 Task: Select a due date automation when advanced on, the moment a card is due add fields with custom field "Resume" set to a number greater than 1 and greater than 10.
Action: Mouse moved to (1402, 105)
Screenshot: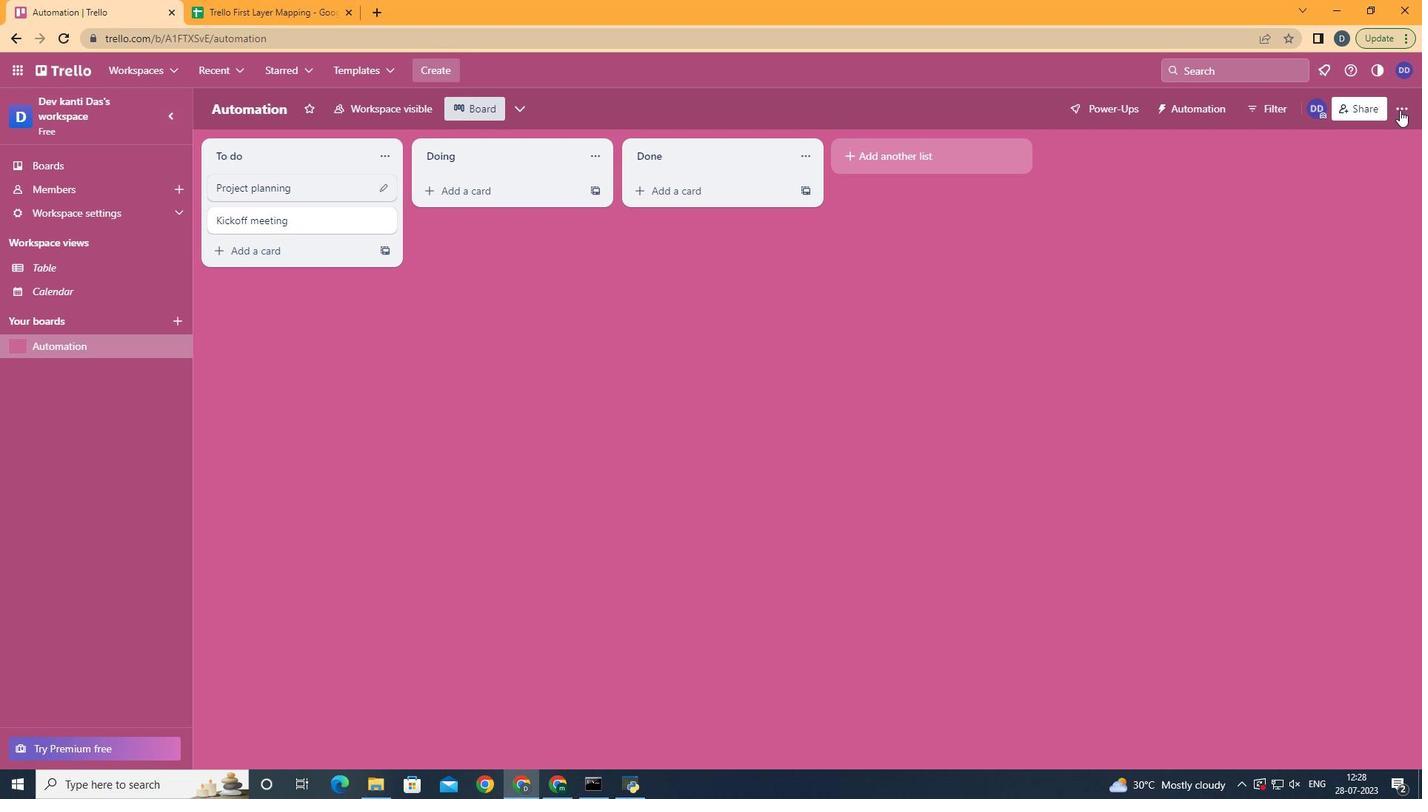 
Action: Mouse pressed left at (1402, 105)
Screenshot: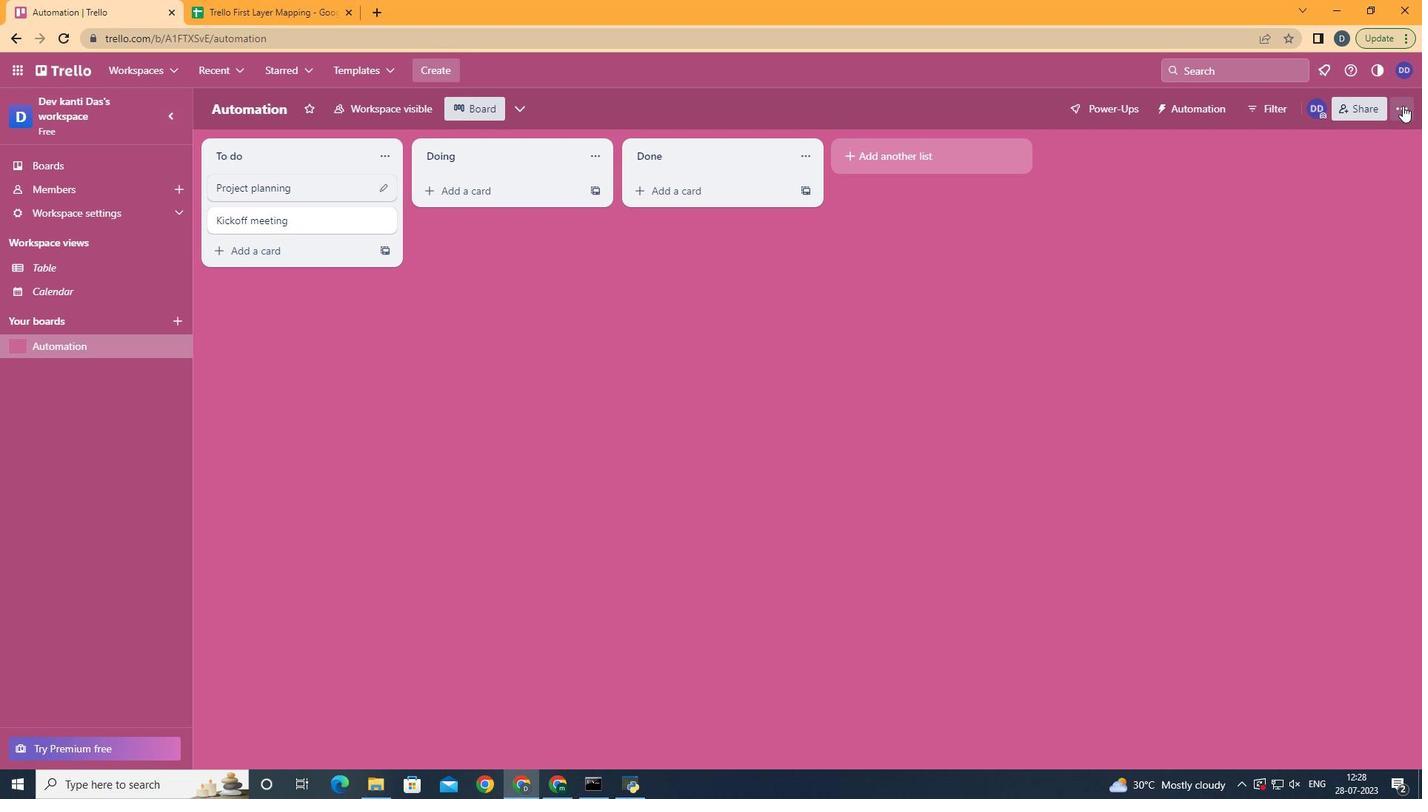 
Action: Mouse moved to (1291, 316)
Screenshot: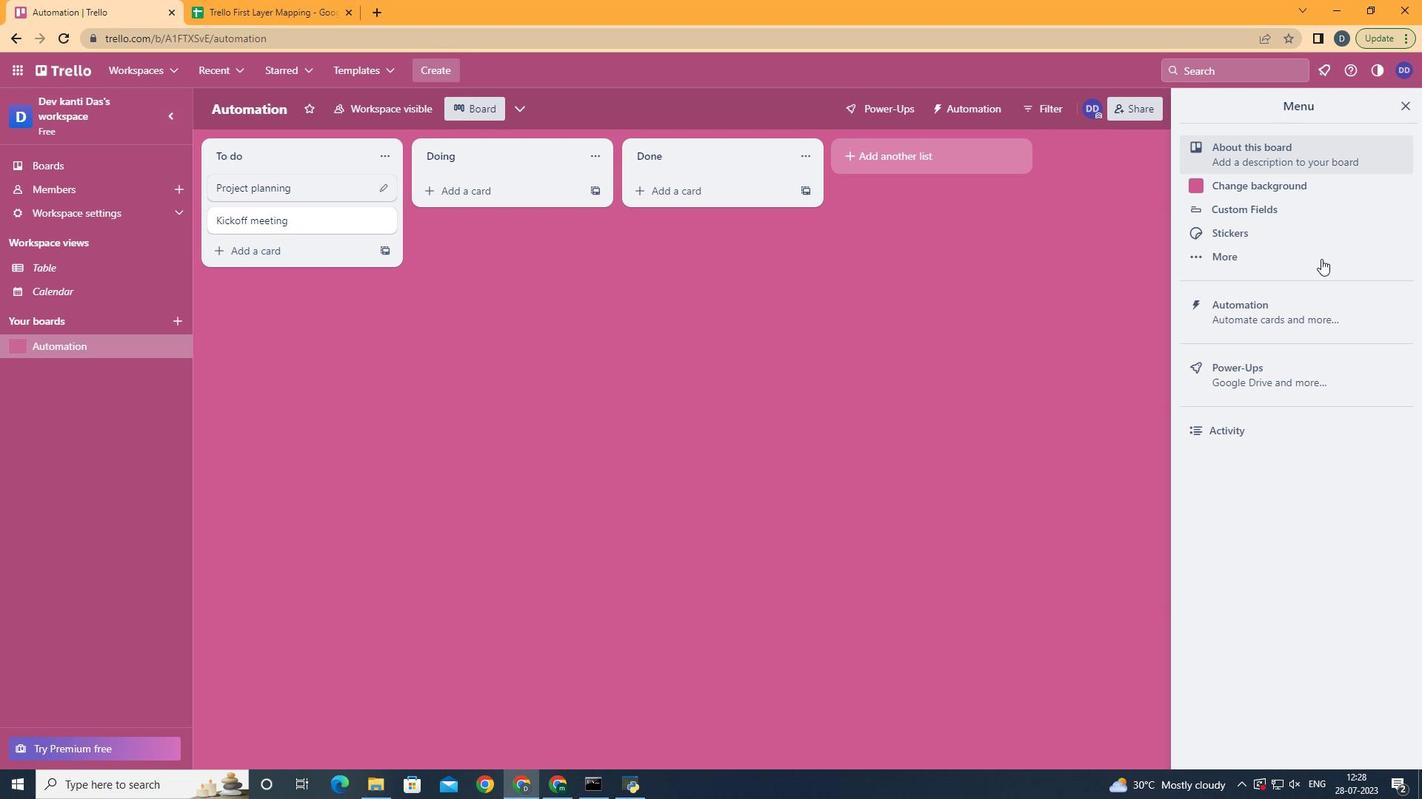 
Action: Mouse pressed left at (1291, 316)
Screenshot: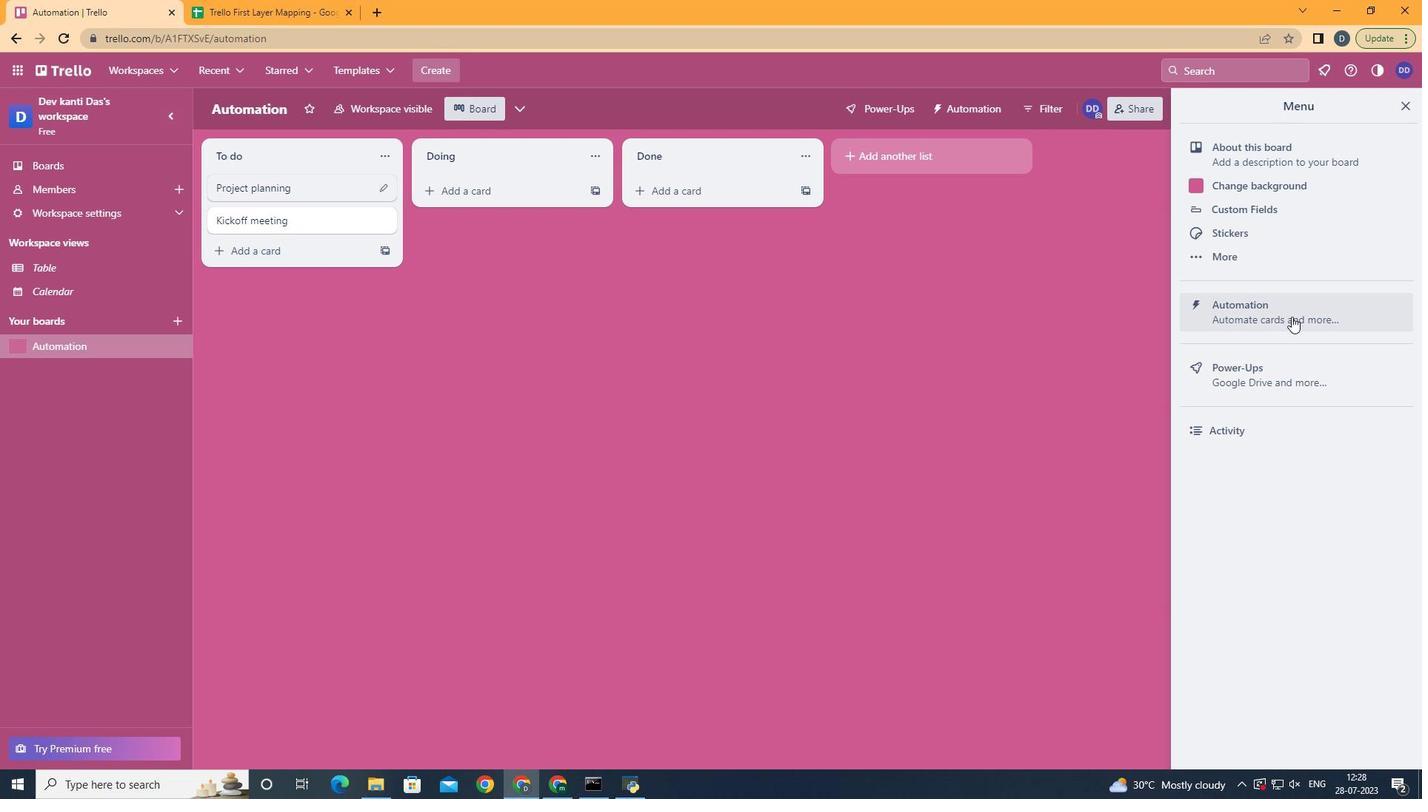 
Action: Mouse moved to (274, 297)
Screenshot: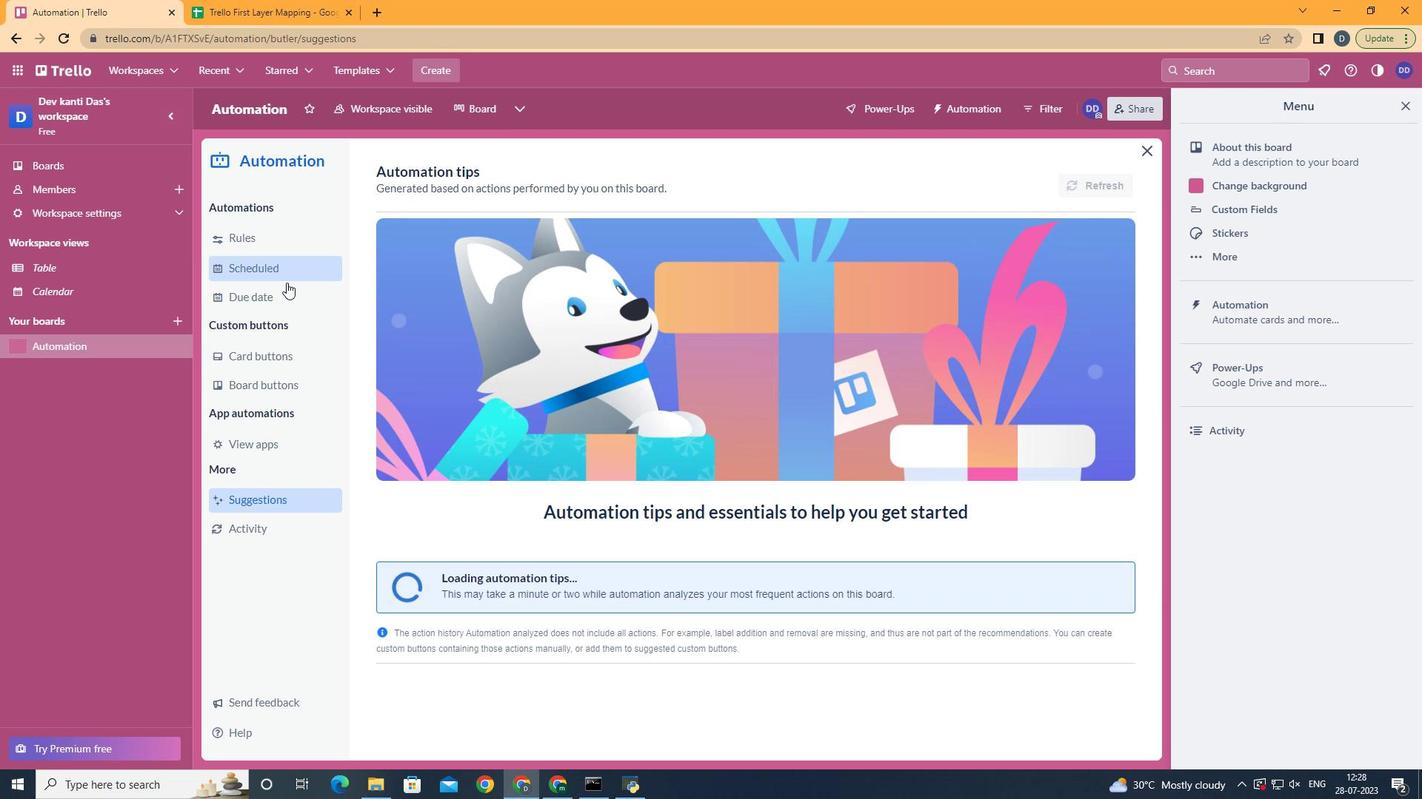 
Action: Mouse pressed left at (274, 297)
Screenshot: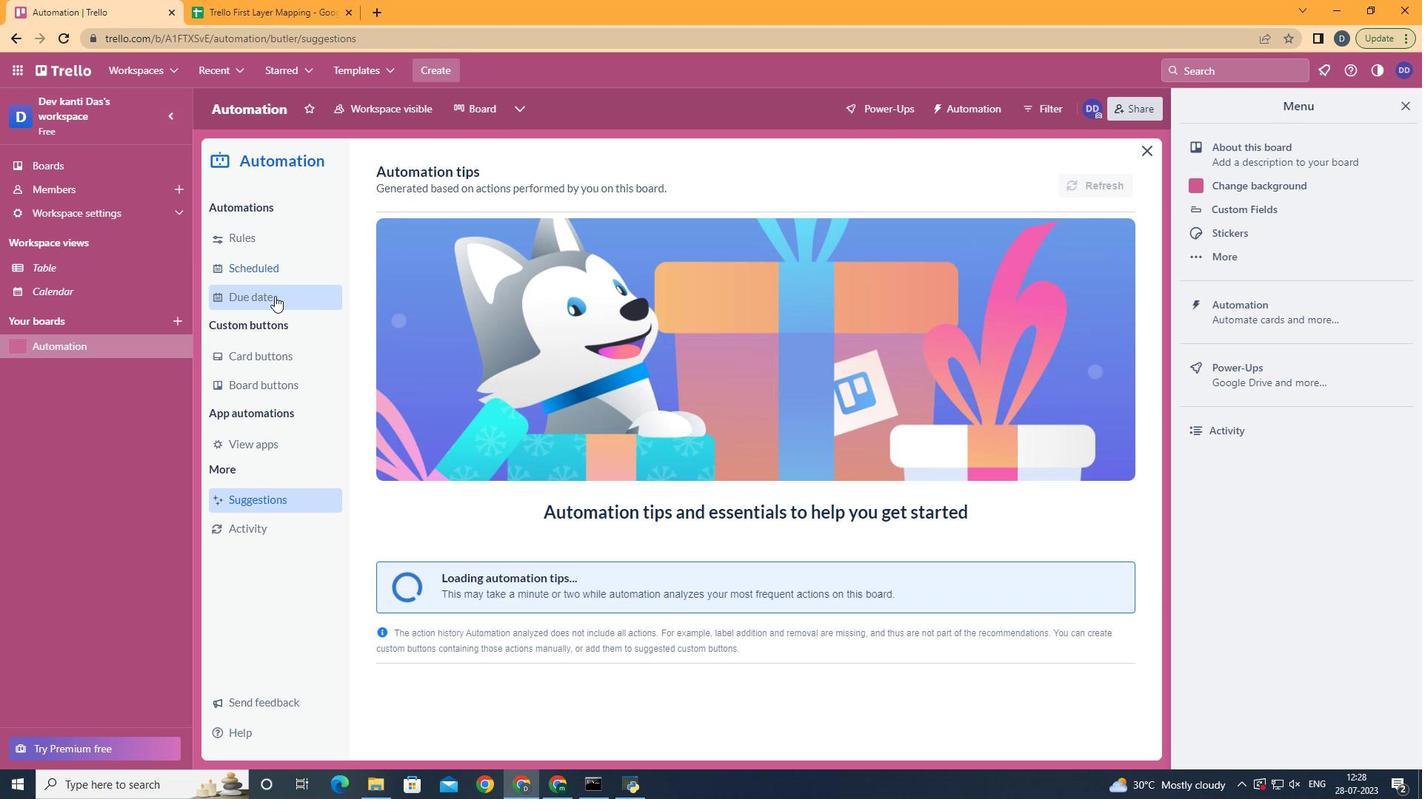 
Action: Mouse moved to (1015, 168)
Screenshot: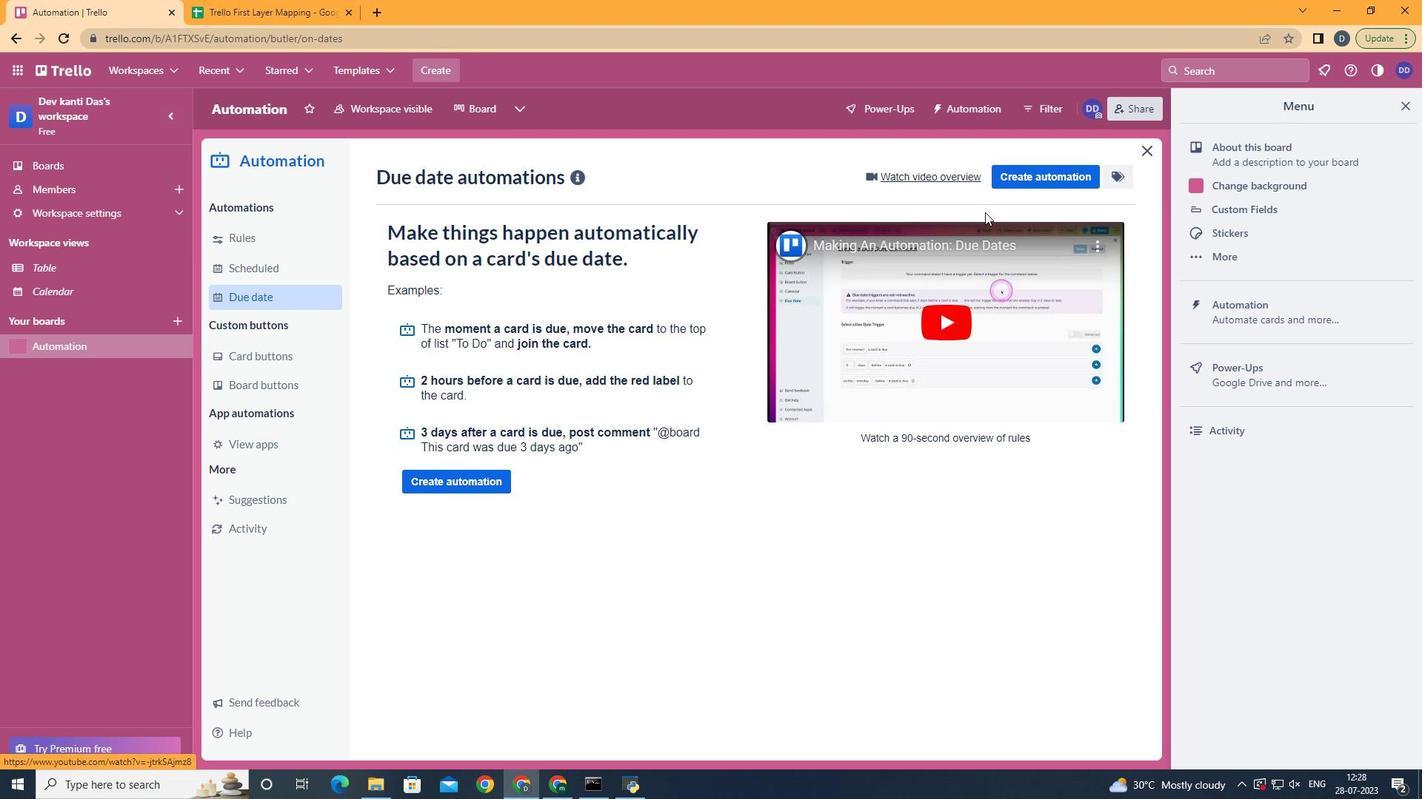 
Action: Mouse pressed left at (1015, 168)
Screenshot: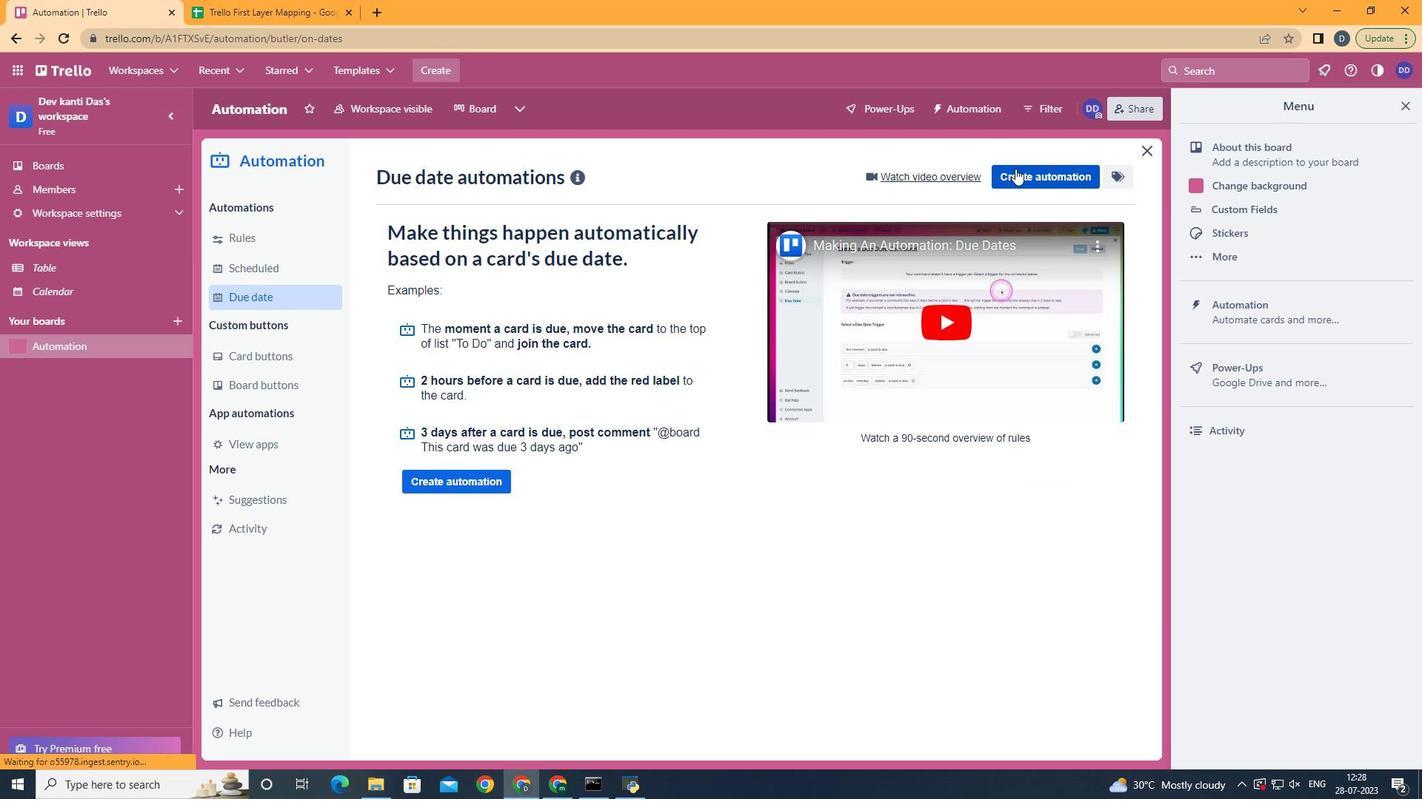 
Action: Mouse moved to (831, 311)
Screenshot: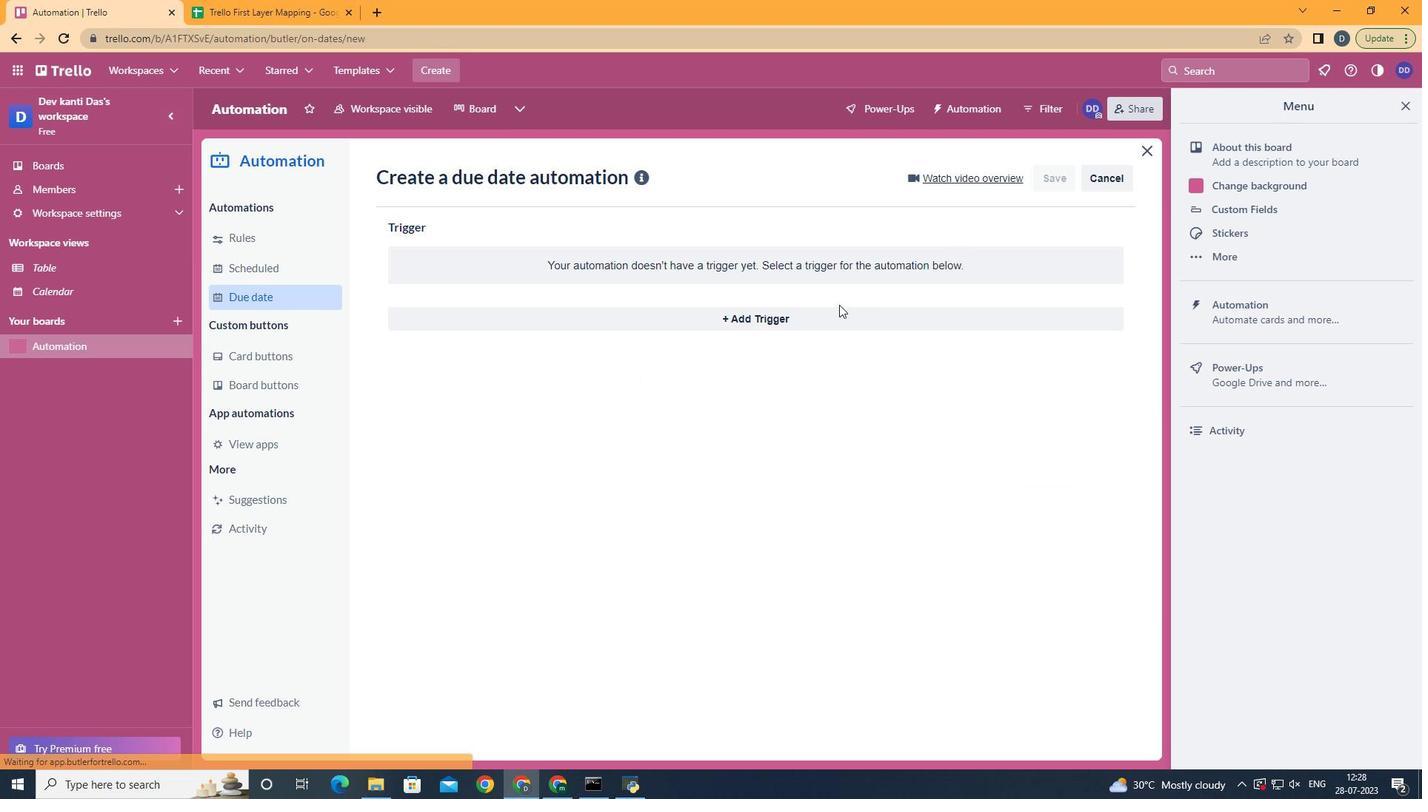 
Action: Mouse pressed left at (831, 311)
Screenshot: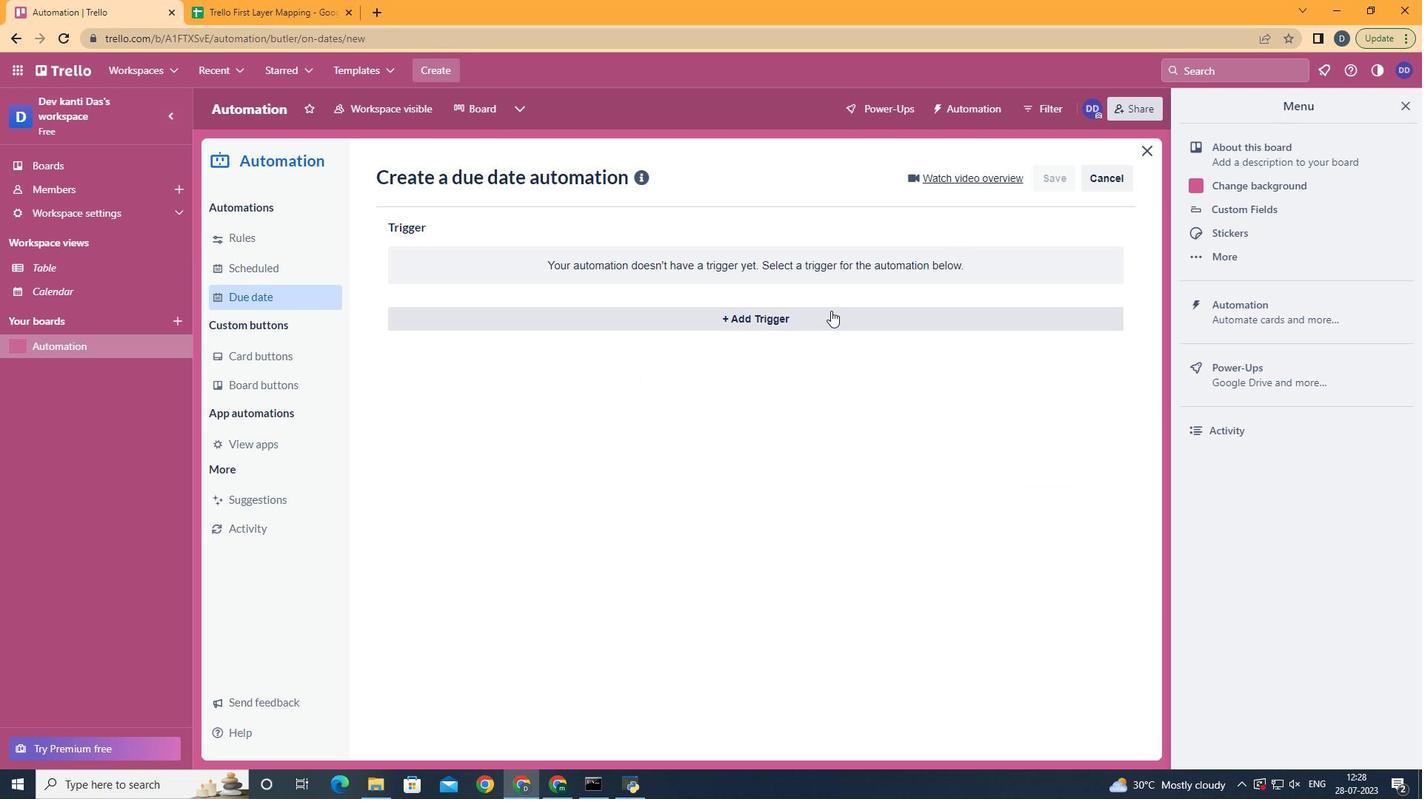 
Action: Mouse moved to (448, 528)
Screenshot: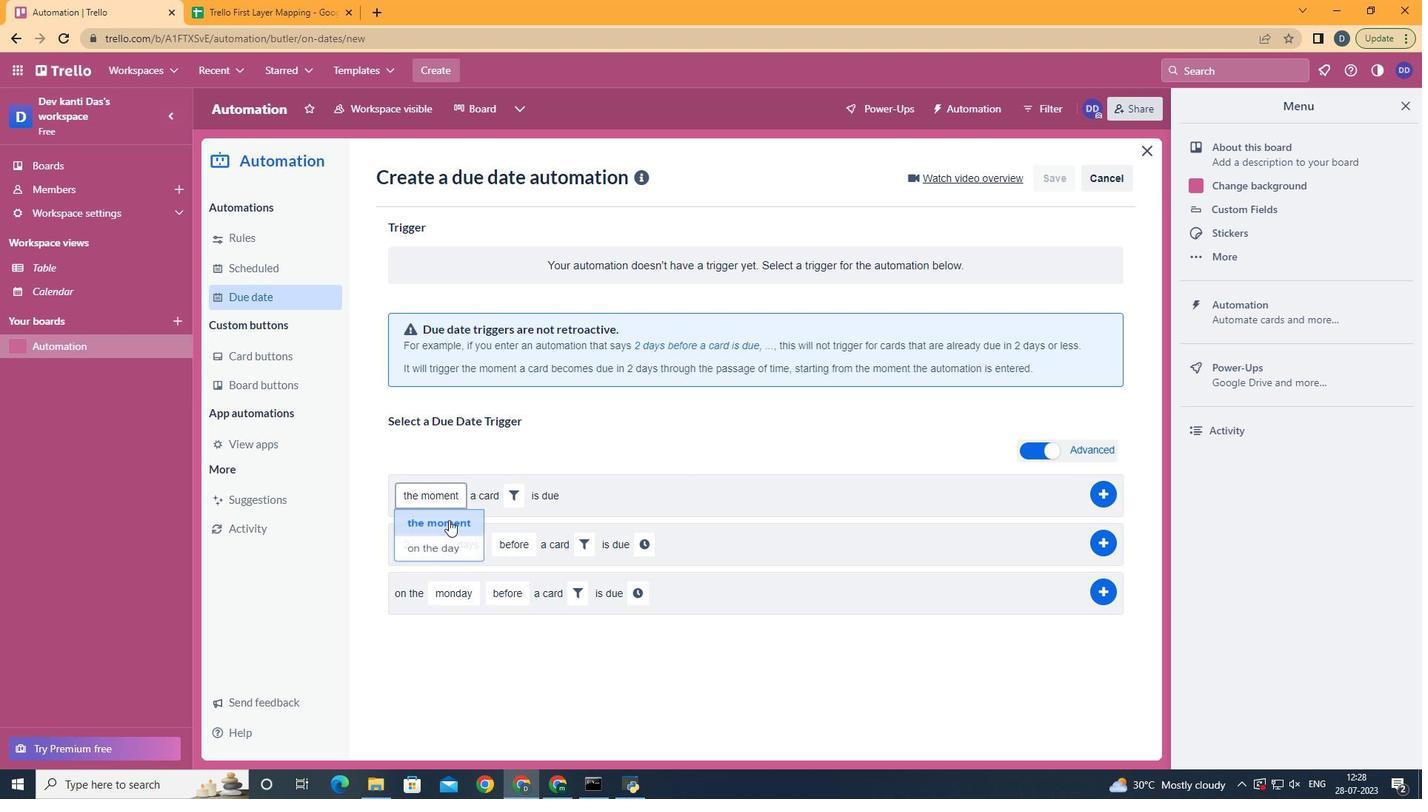 
Action: Mouse pressed left at (448, 528)
Screenshot: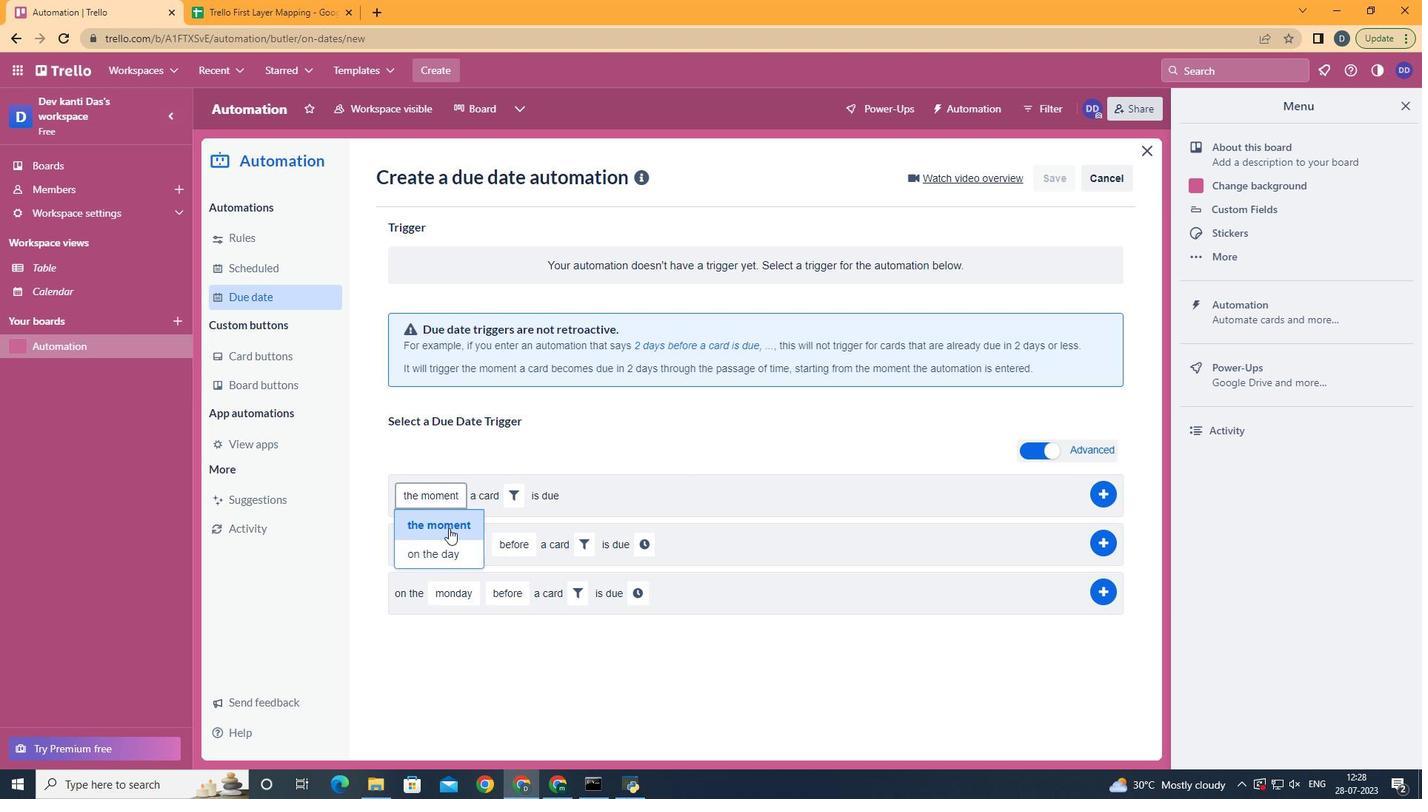
Action: Mouse moved to (505, 497)
Screenshot: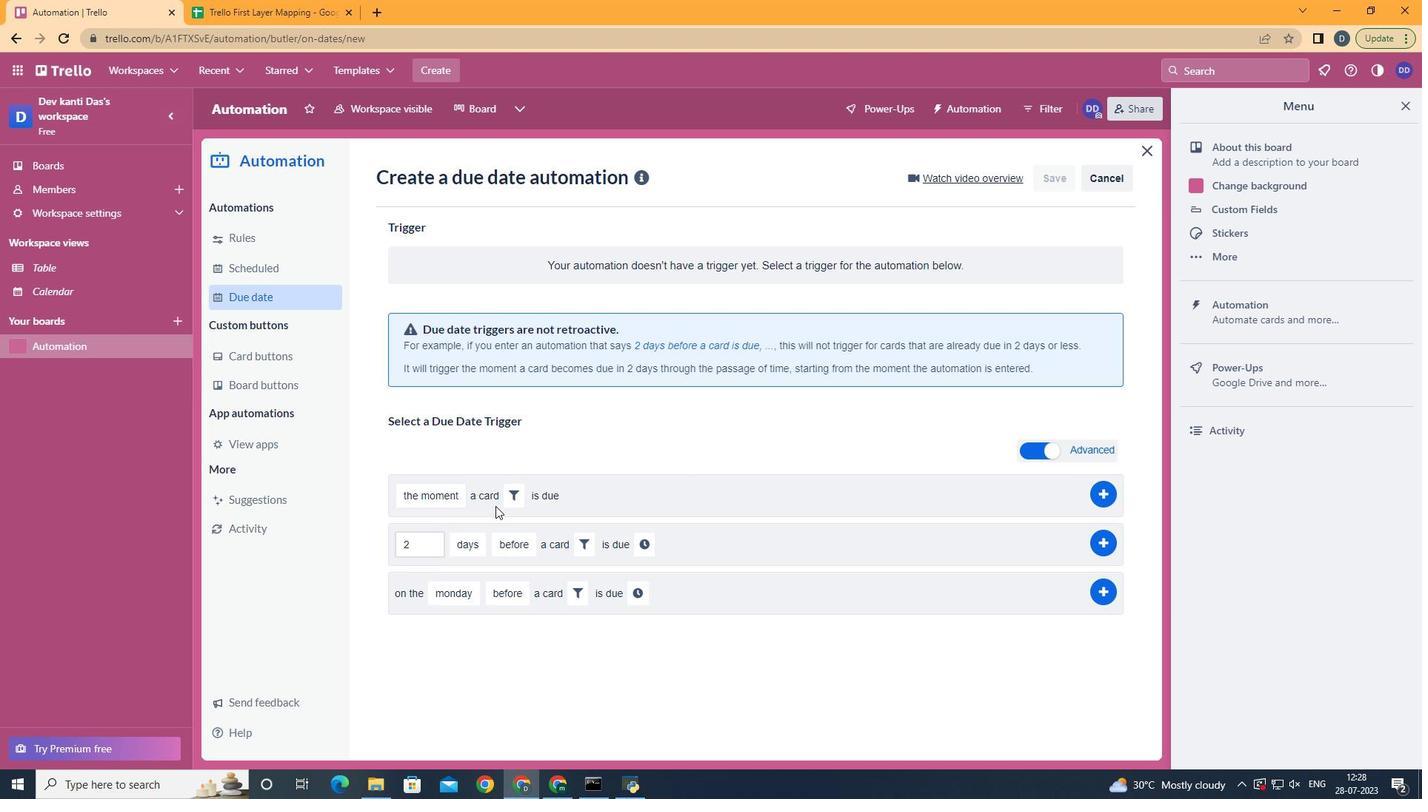 
Action: Mouse pressed left at (505, 497)
Screenshot: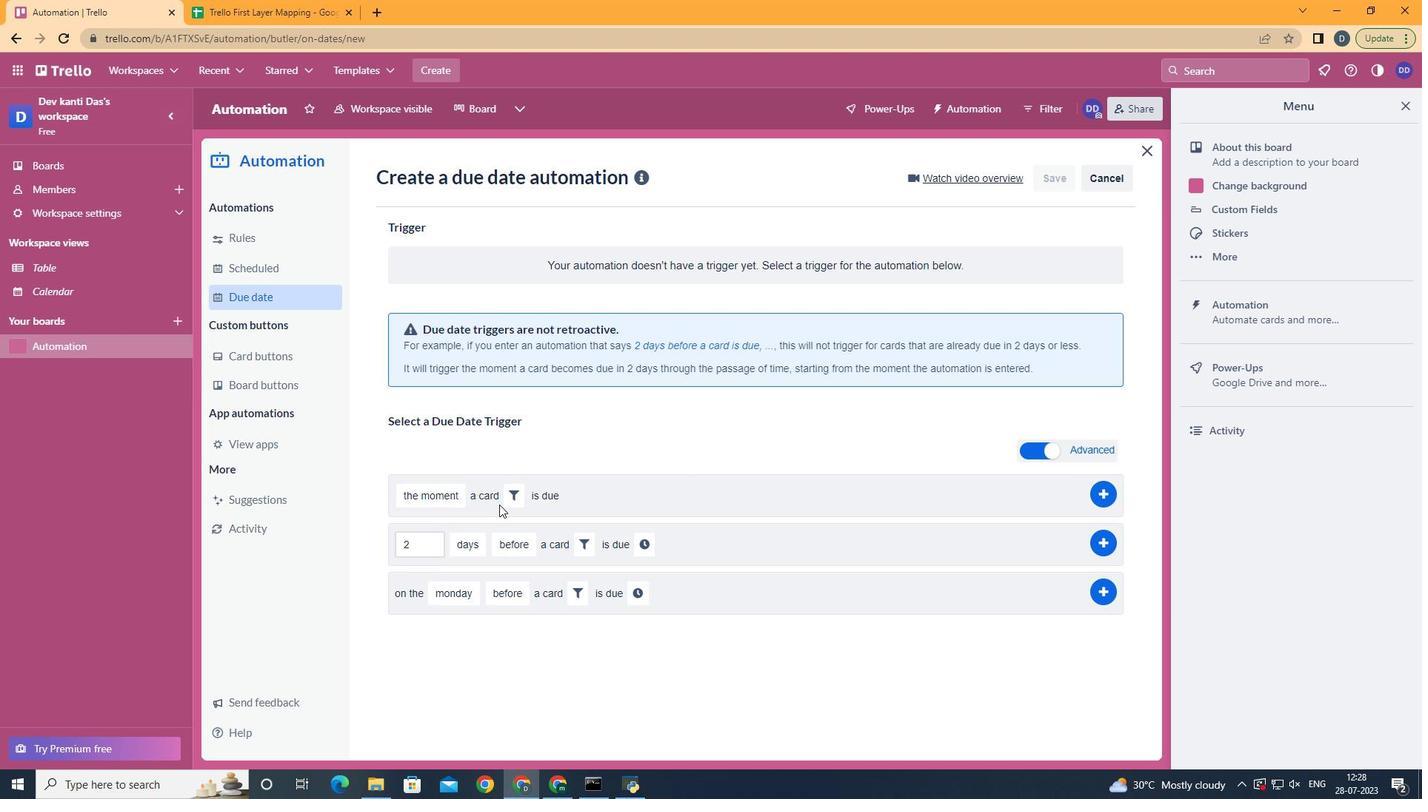 
Action: Mouse moved to (762, 541)
Screenshot: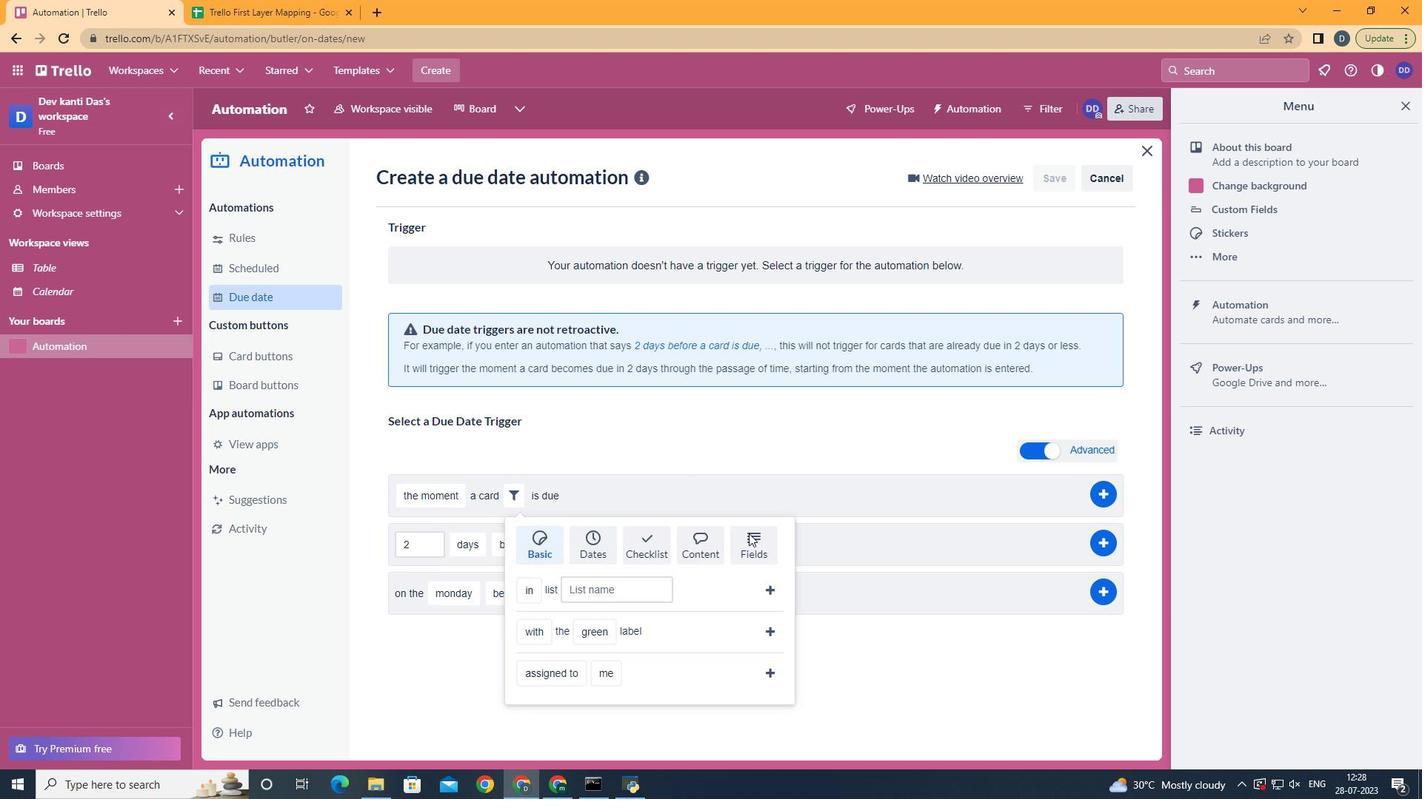 
Action: Mouse pressed left at (762, 541)
Screenshot: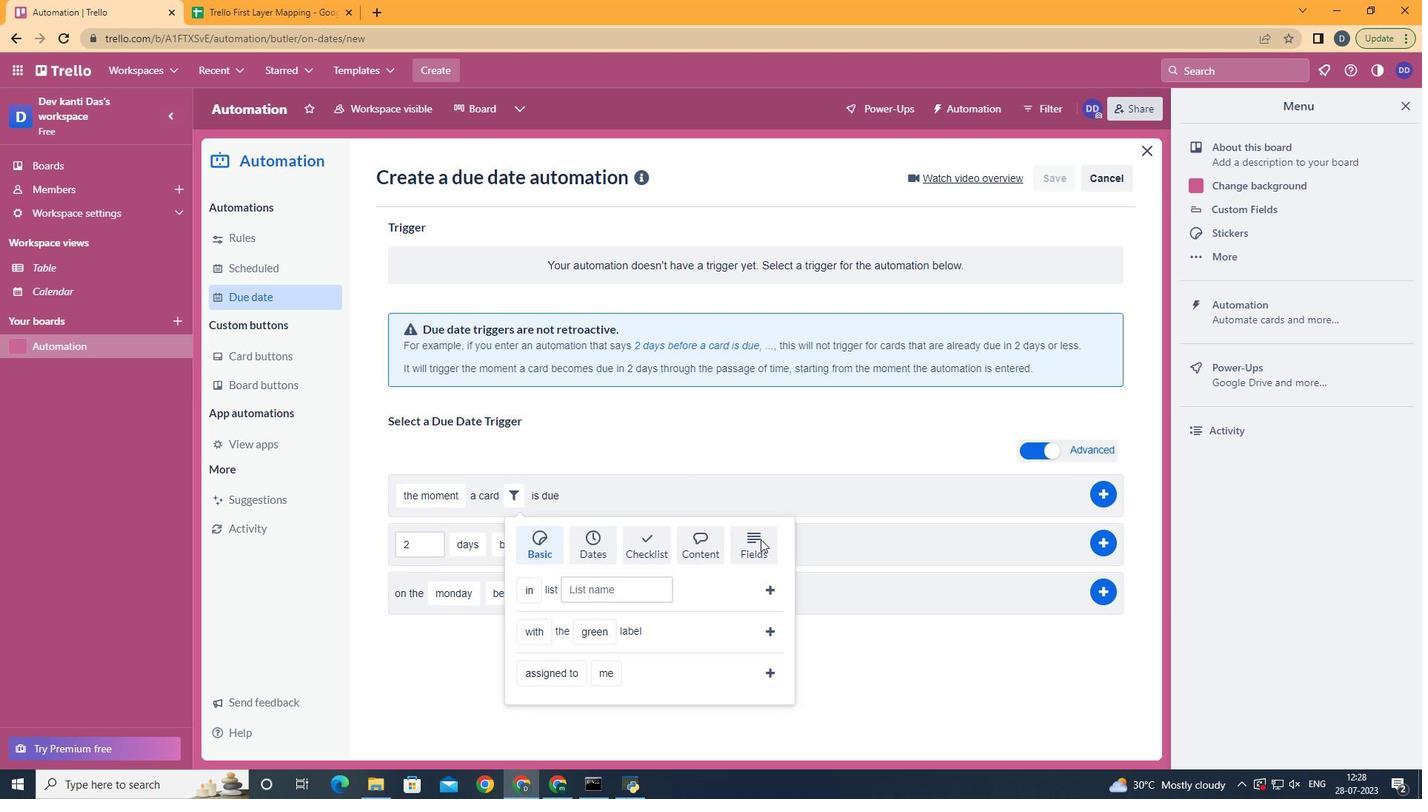 
Action: Mouse moved to (868, 601)
Screenshot: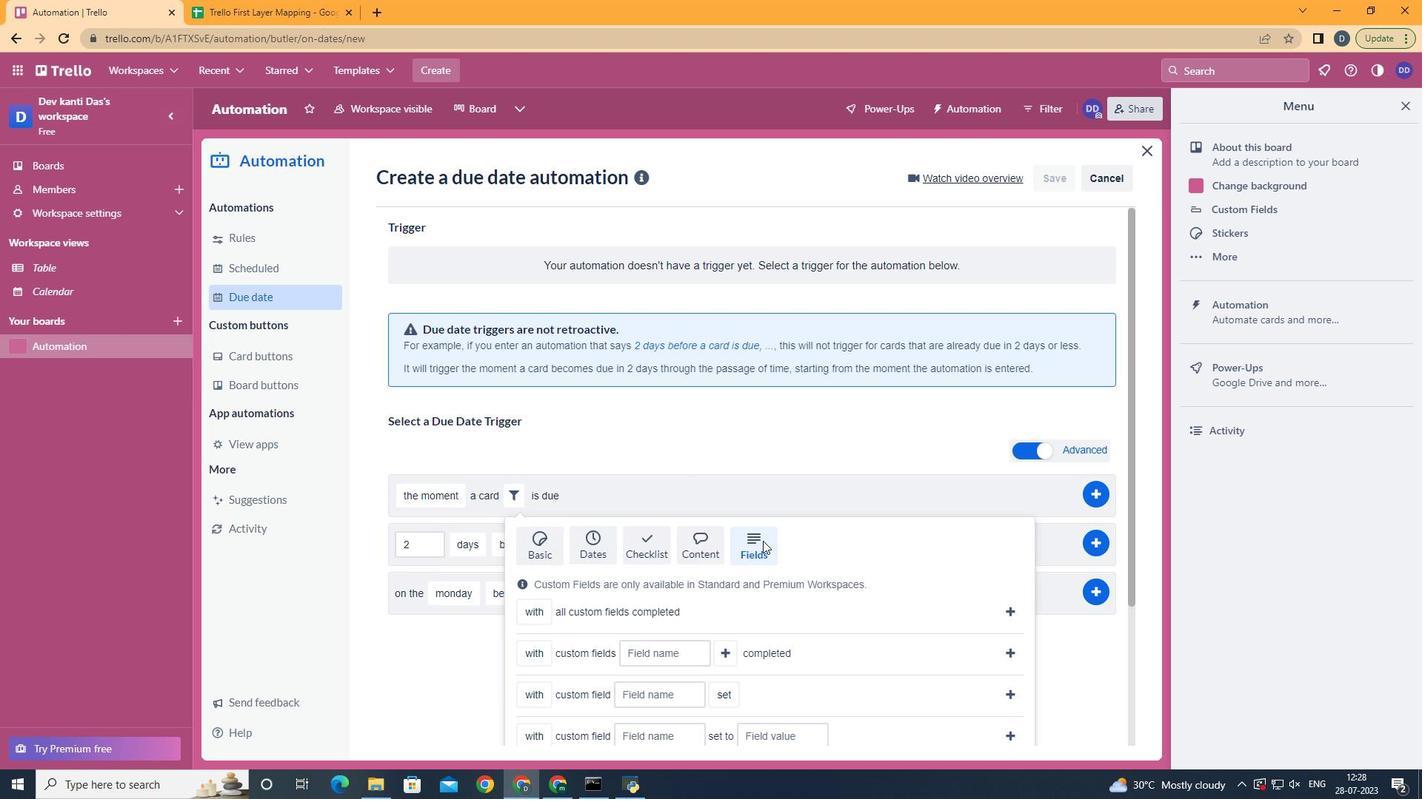 
Action: Mouse scrolled (868, 600) with delta (0, 0)
Screenshot: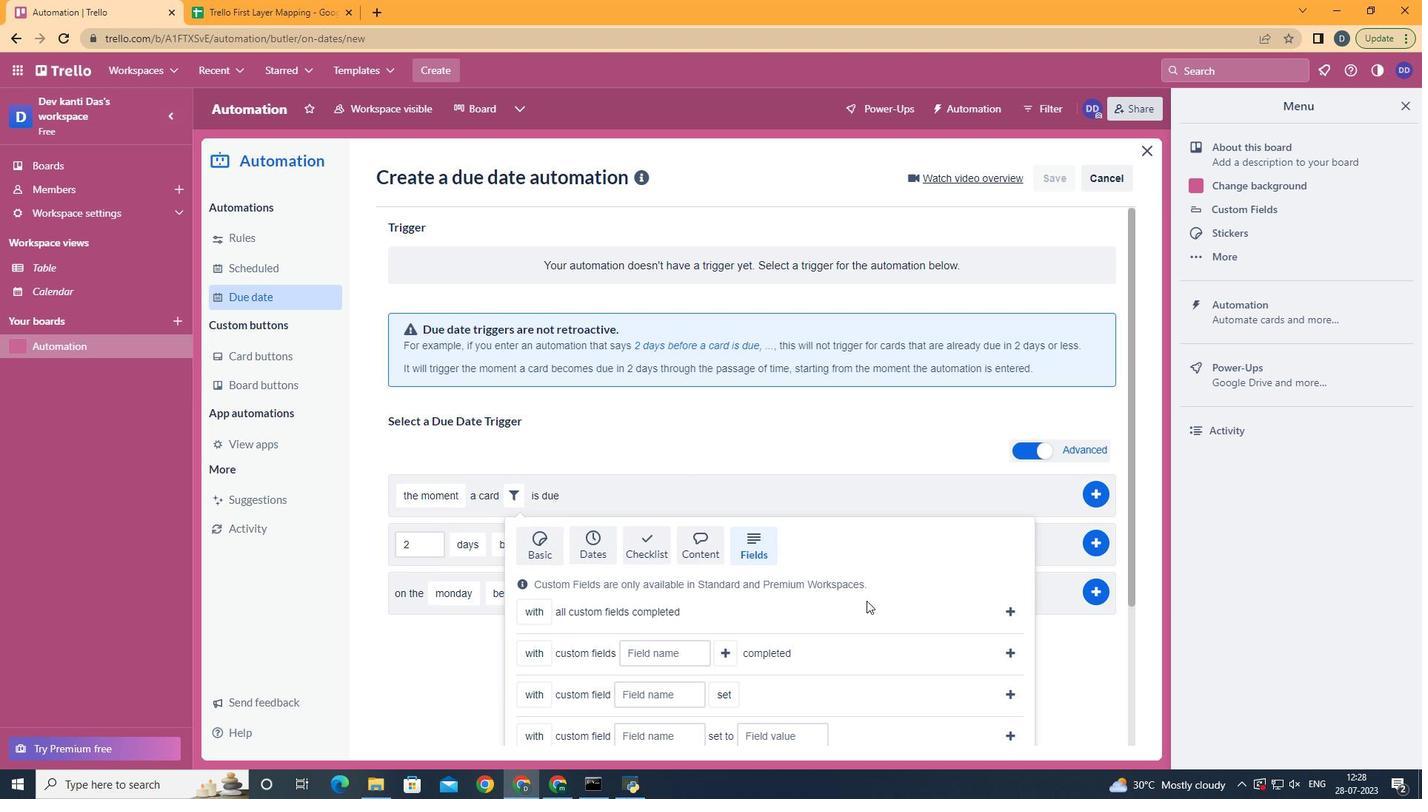 
Action: Mouse moved to (868, 602)
Screenshot: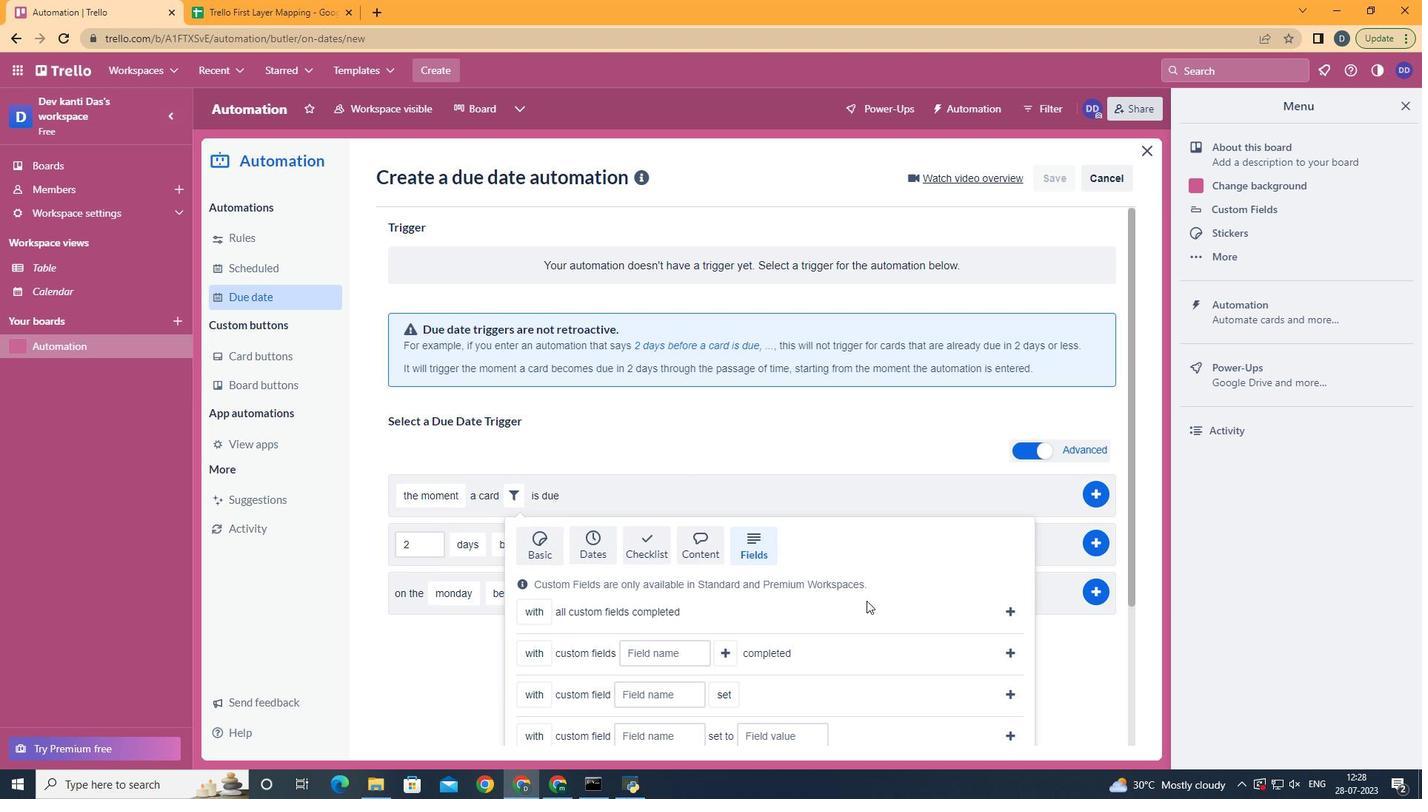 
Action: Mouse scrolled (868, 601) with delta (0, 0)
Screenshot: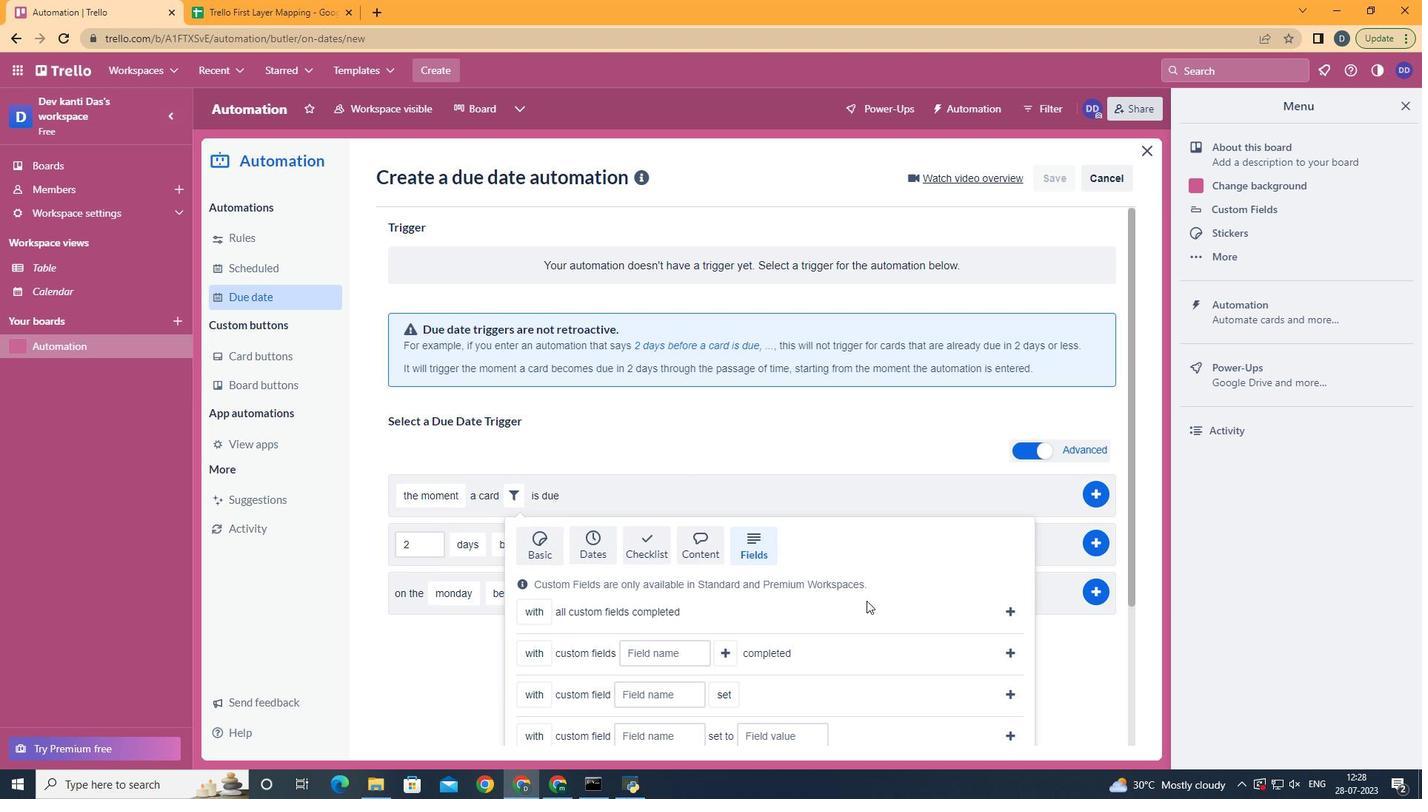 
Action: Mouse scrolled (868, 601) with delta (0, 0)
Screenshot: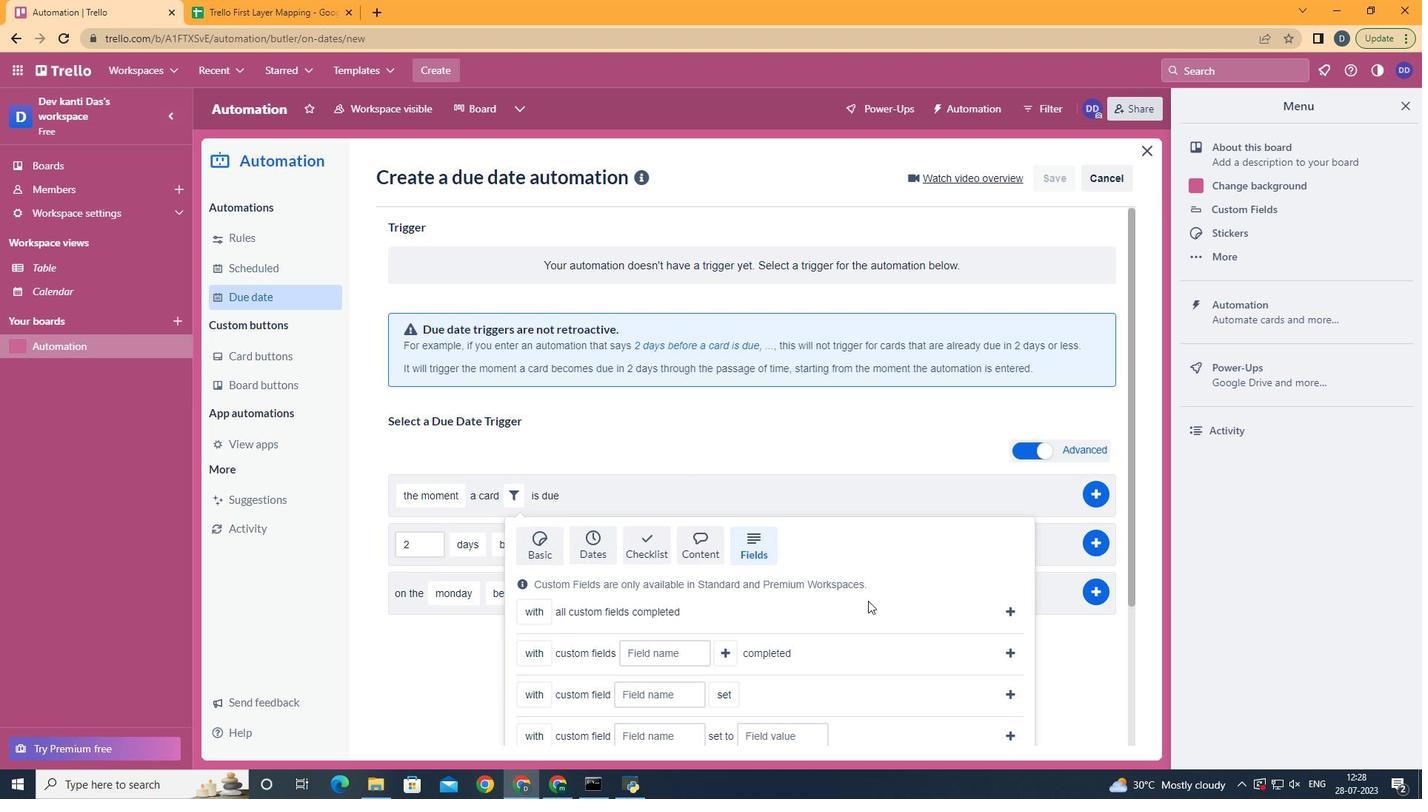
Action: Mouse moved to (869, 602)
Screenshot: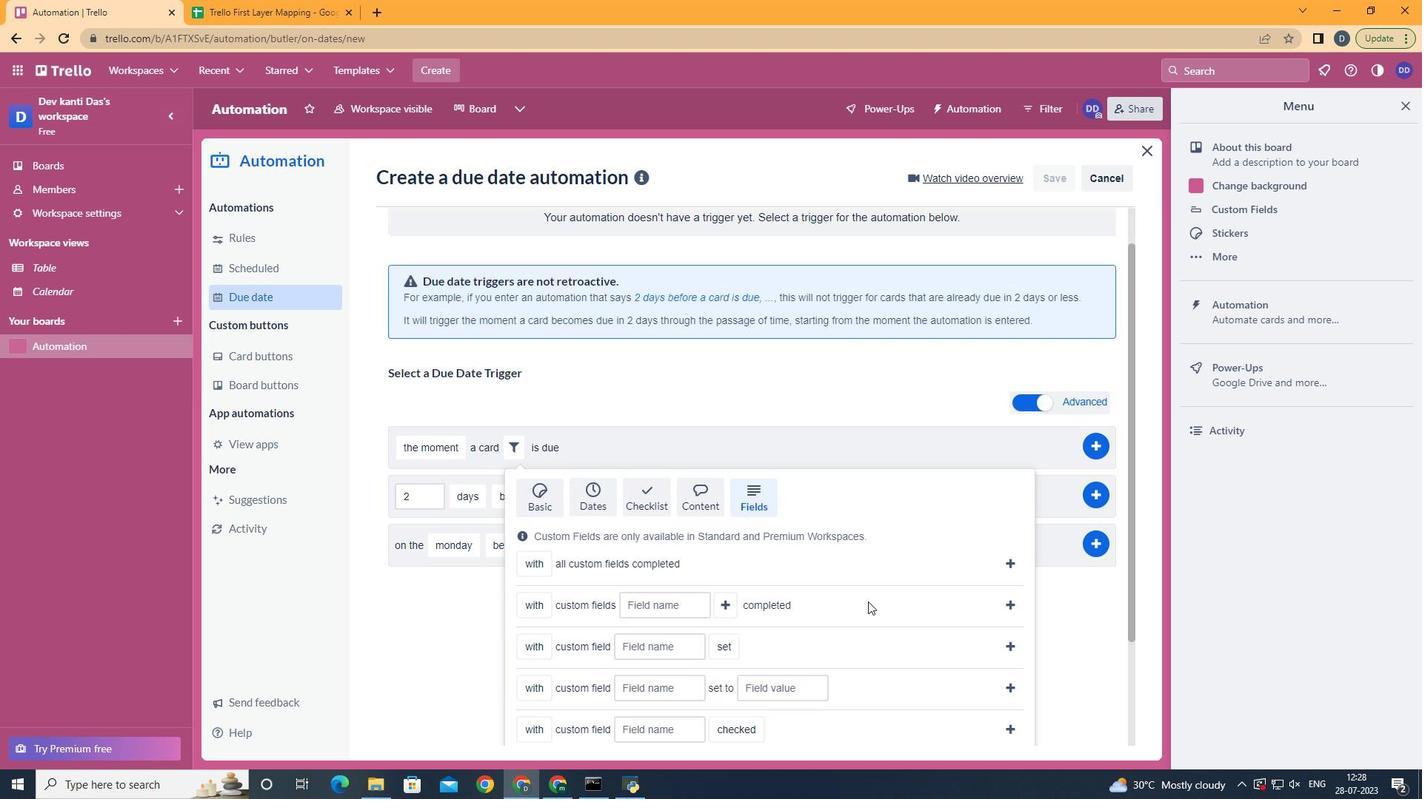 
Action: Mouse scrolled (868, 601) with delta (0, 0)
Screenshot: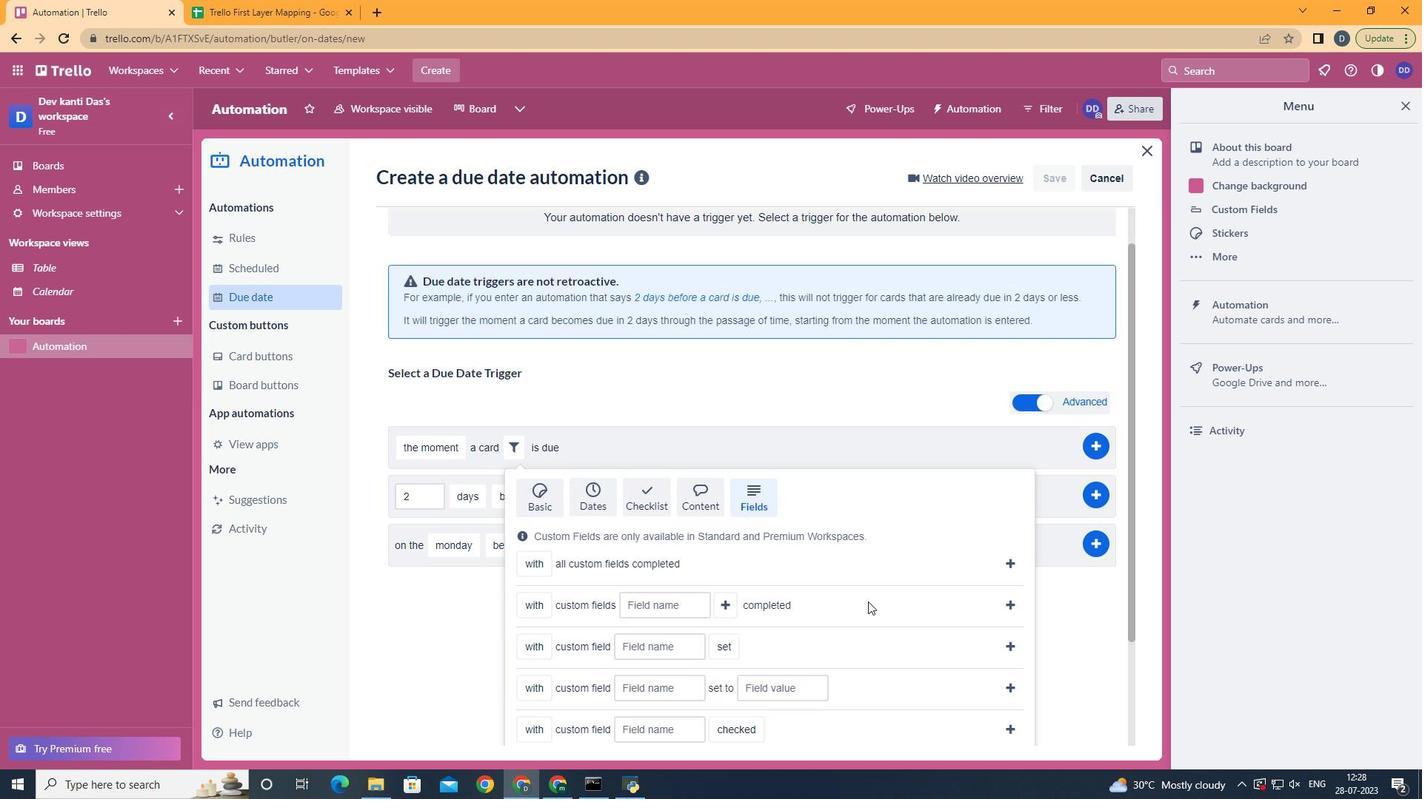 
Action: Mouse moved to (545, 657)
Screenshot: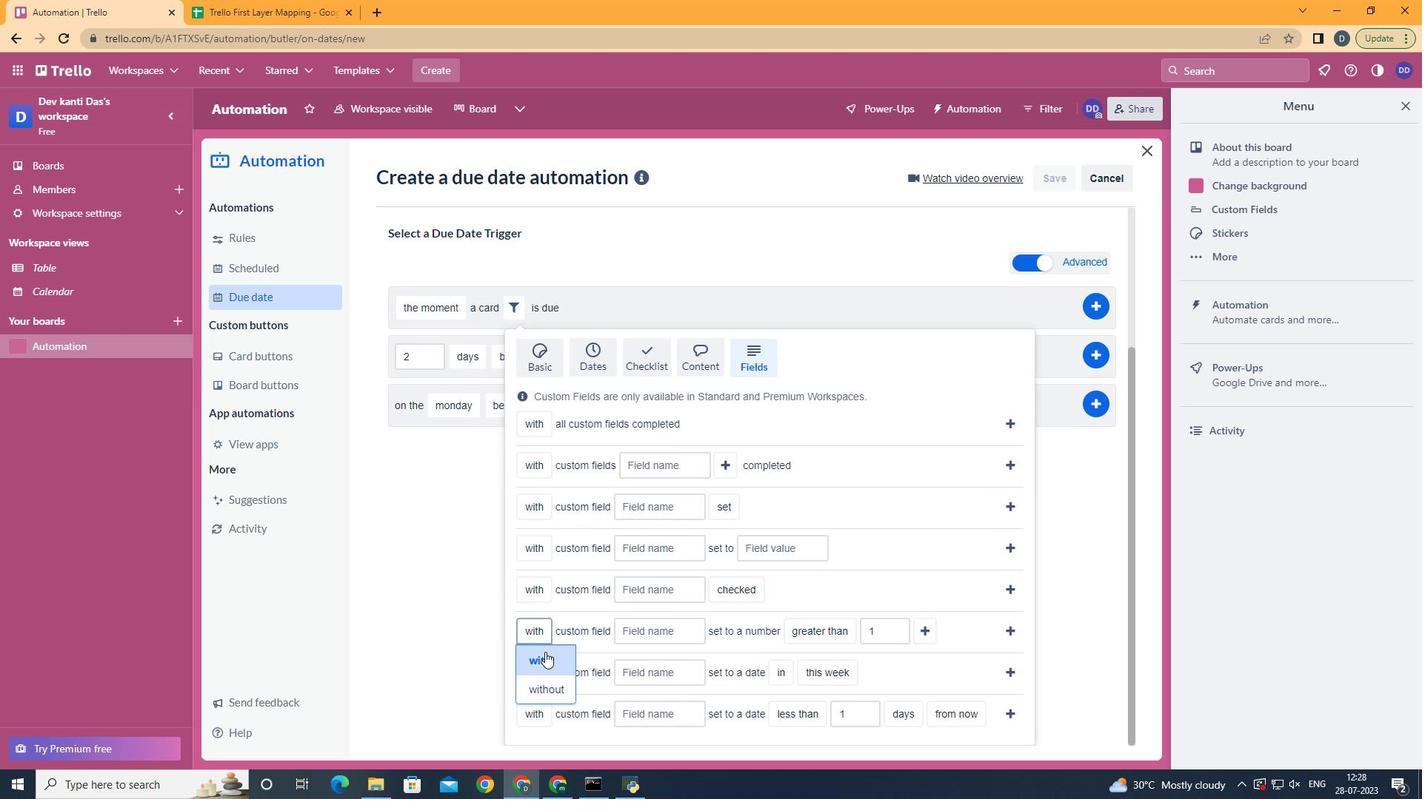 
Action: Mouse pressed left at (545, 657)
Screenshot: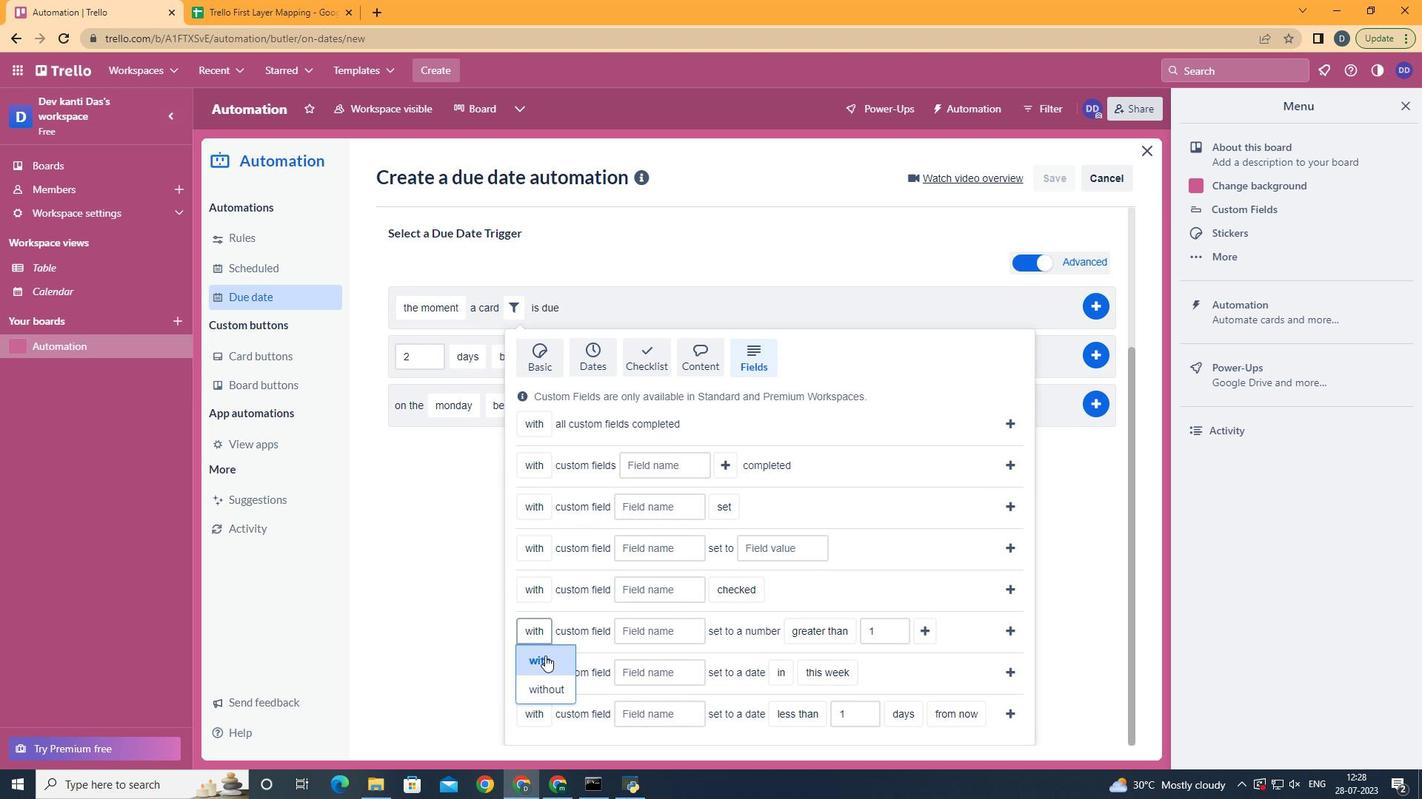 
Action: Mouse moved to (658, 634)
Screenshot: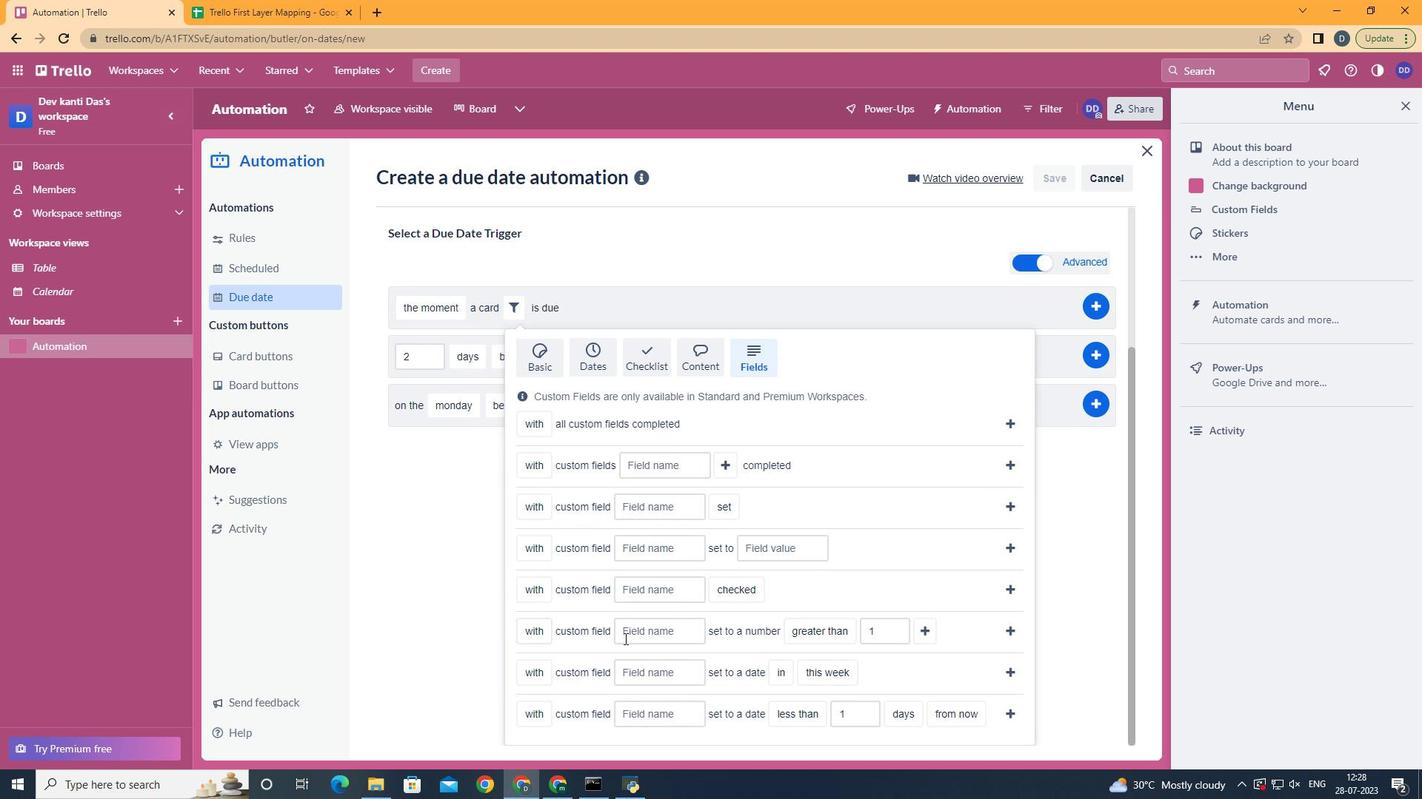 
Action: Mouse pressed left at (658, 634)
Screenshot: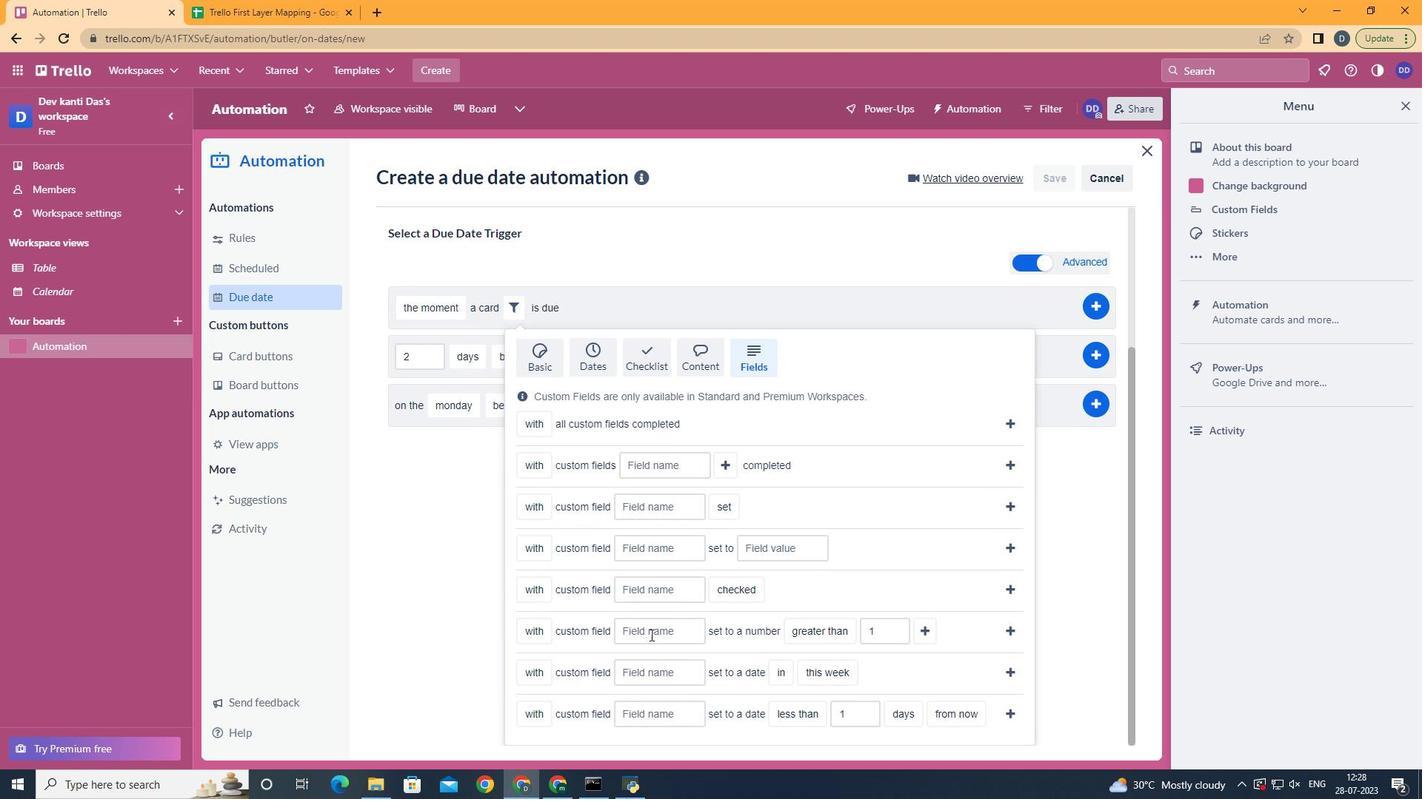 
Action: Key pressed <Key.shift>Resume
Screenshot: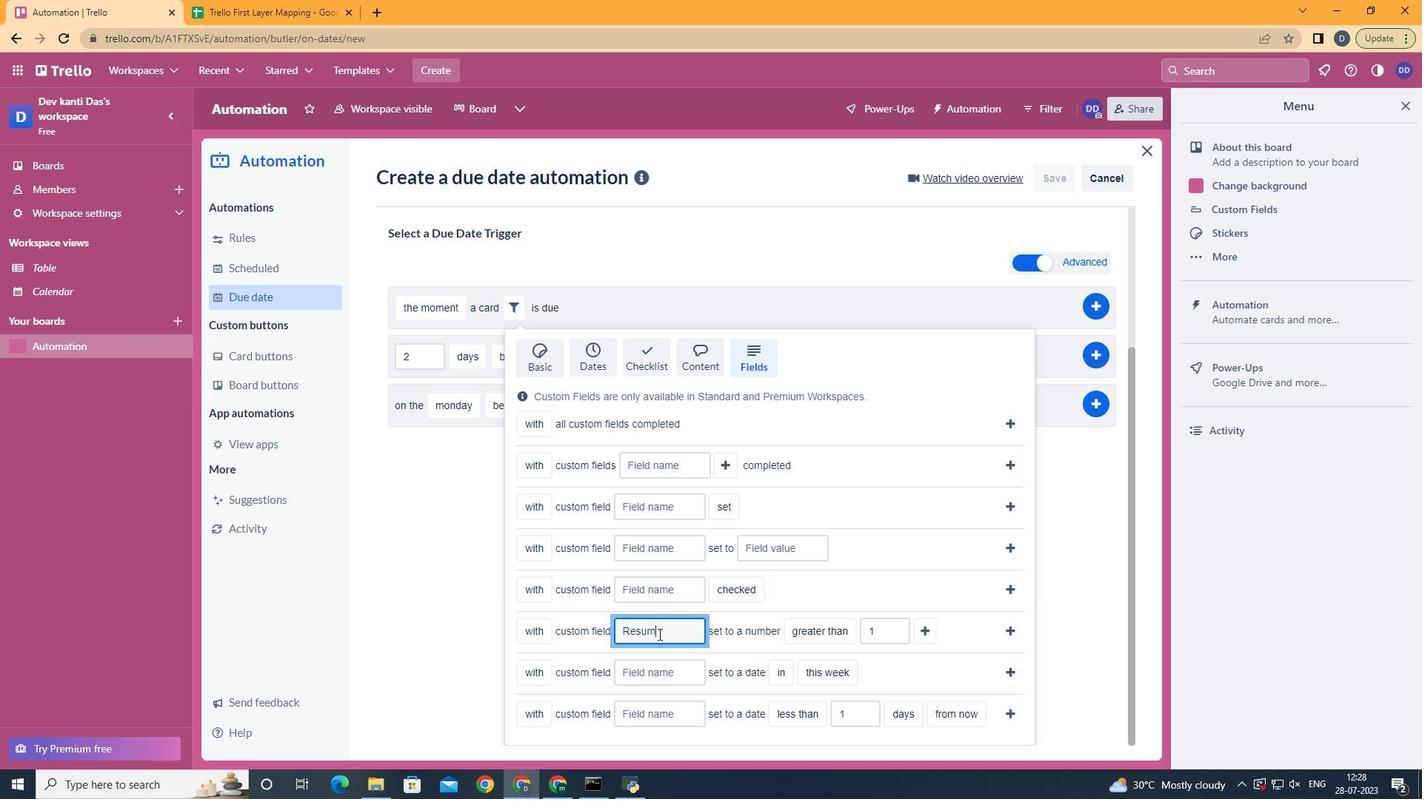 
Action: Mouse moved to (845, 518)
Screenshot: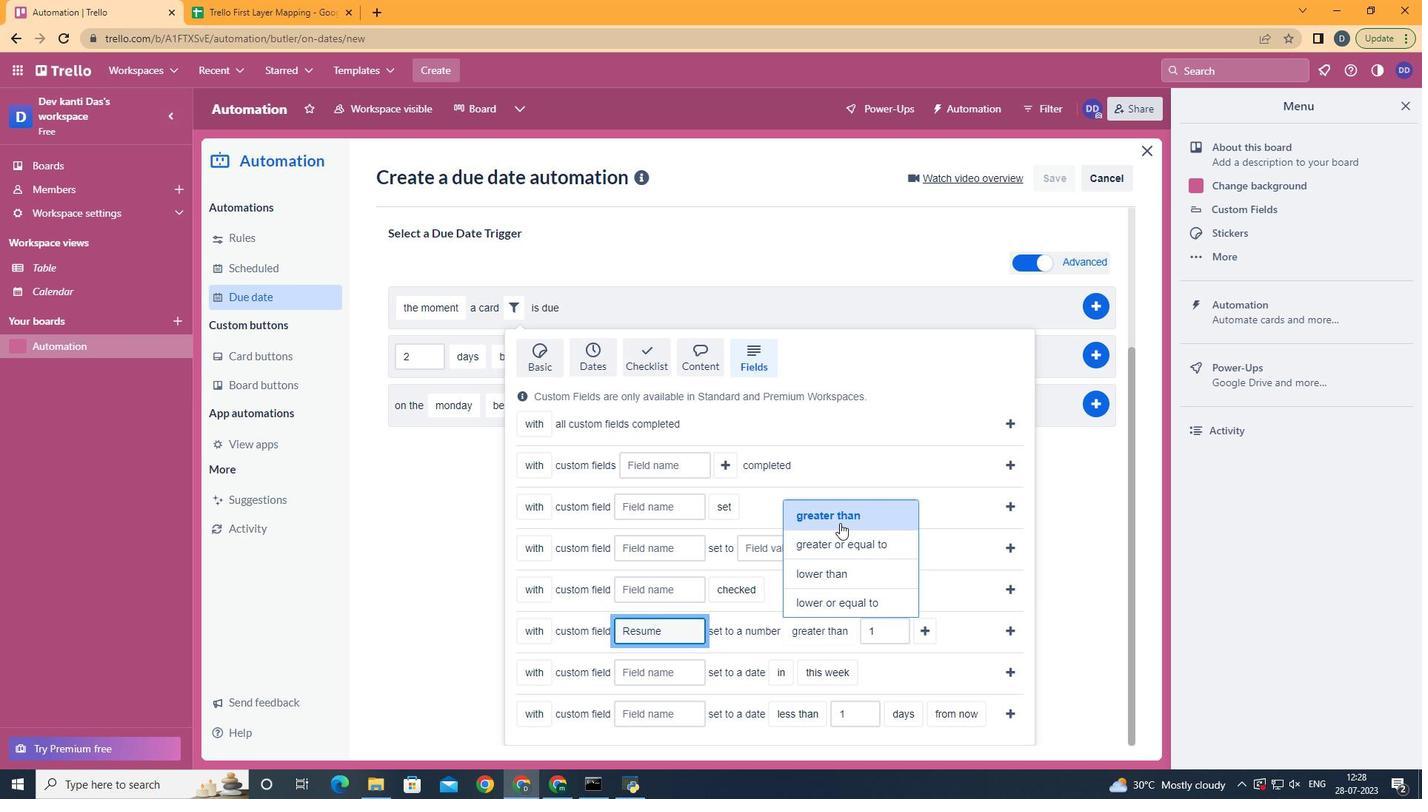 
Action: Mouse pressed left at (845, 518)
Screenshot: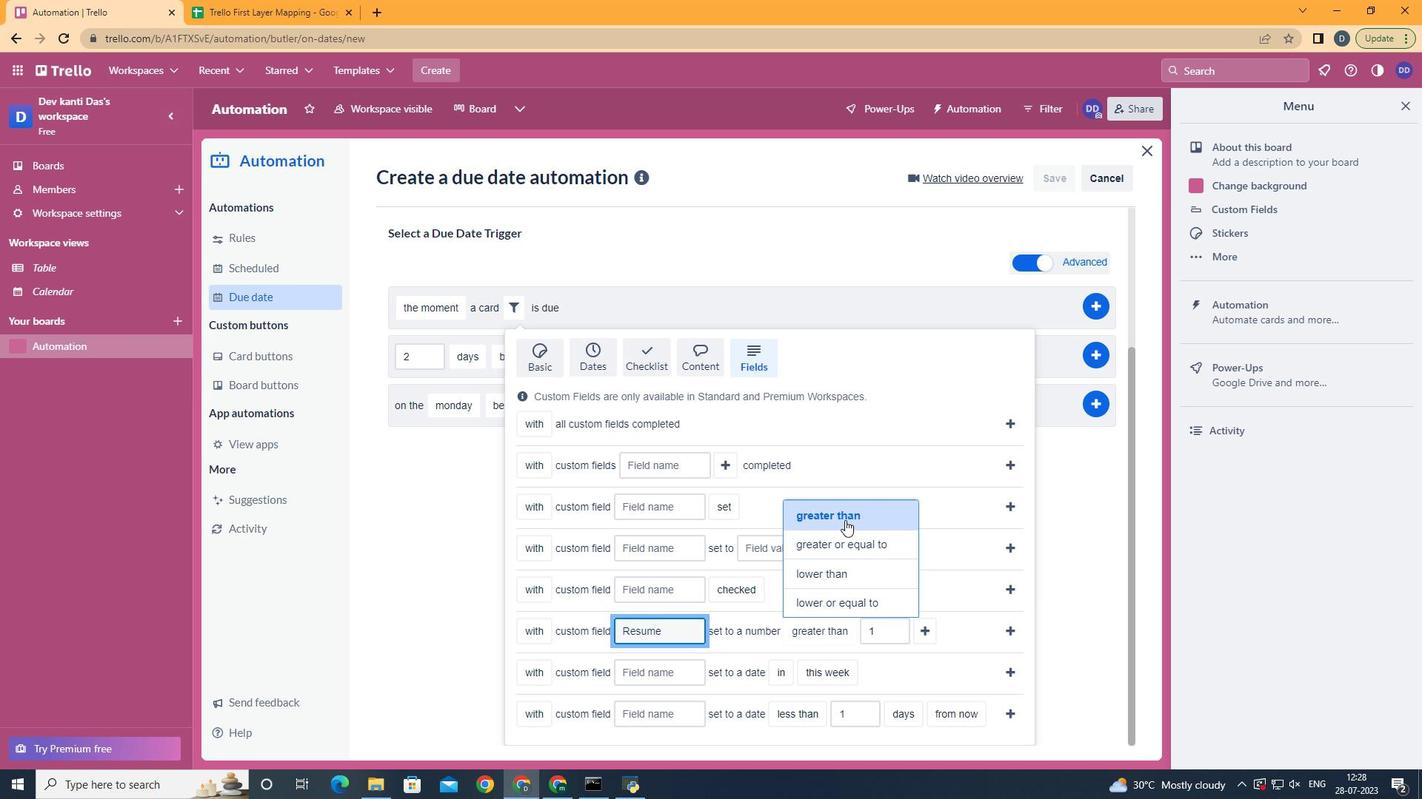 
Action: Mouse moved to (923, 636)
Screenshot: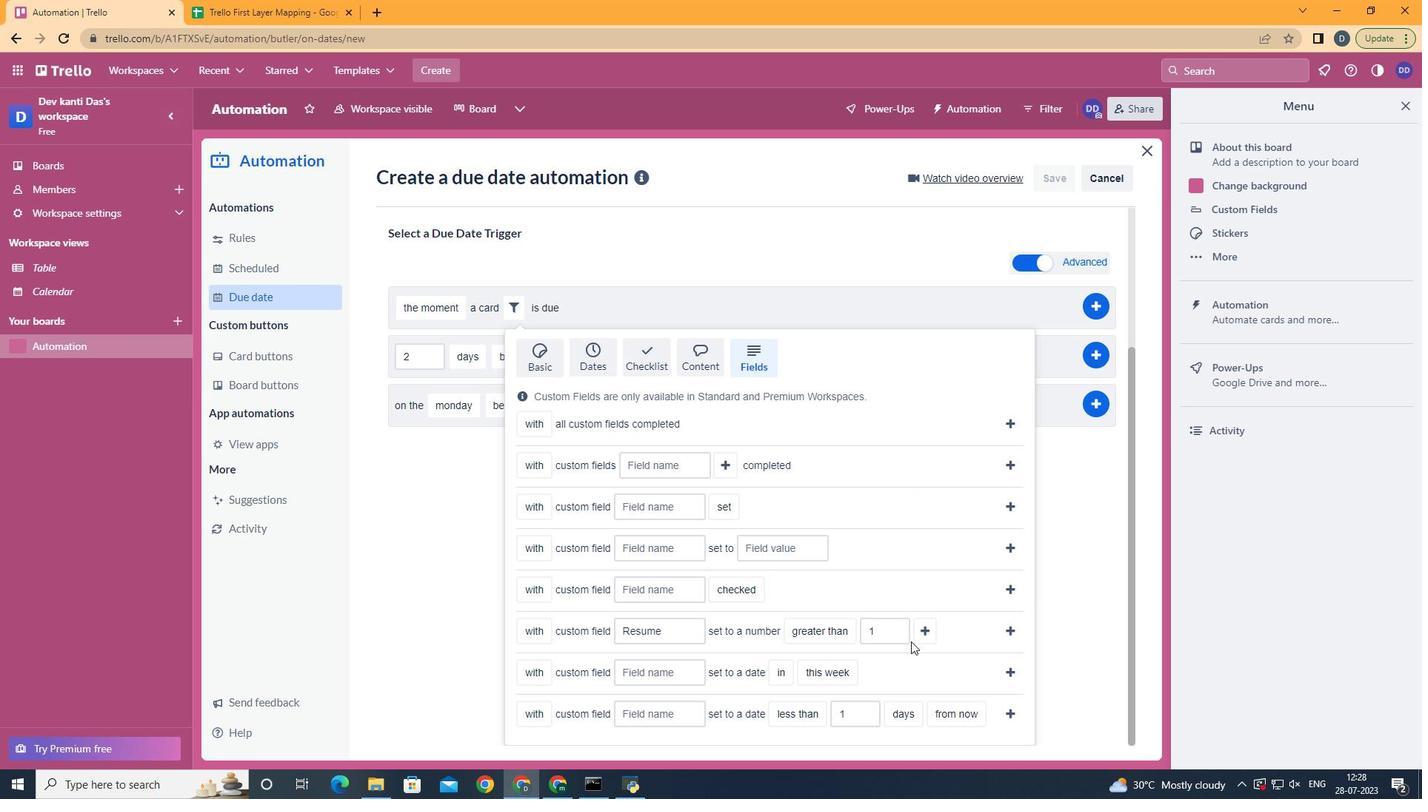 
Action: Mouse pressed left at (923, 636)
Screenshot: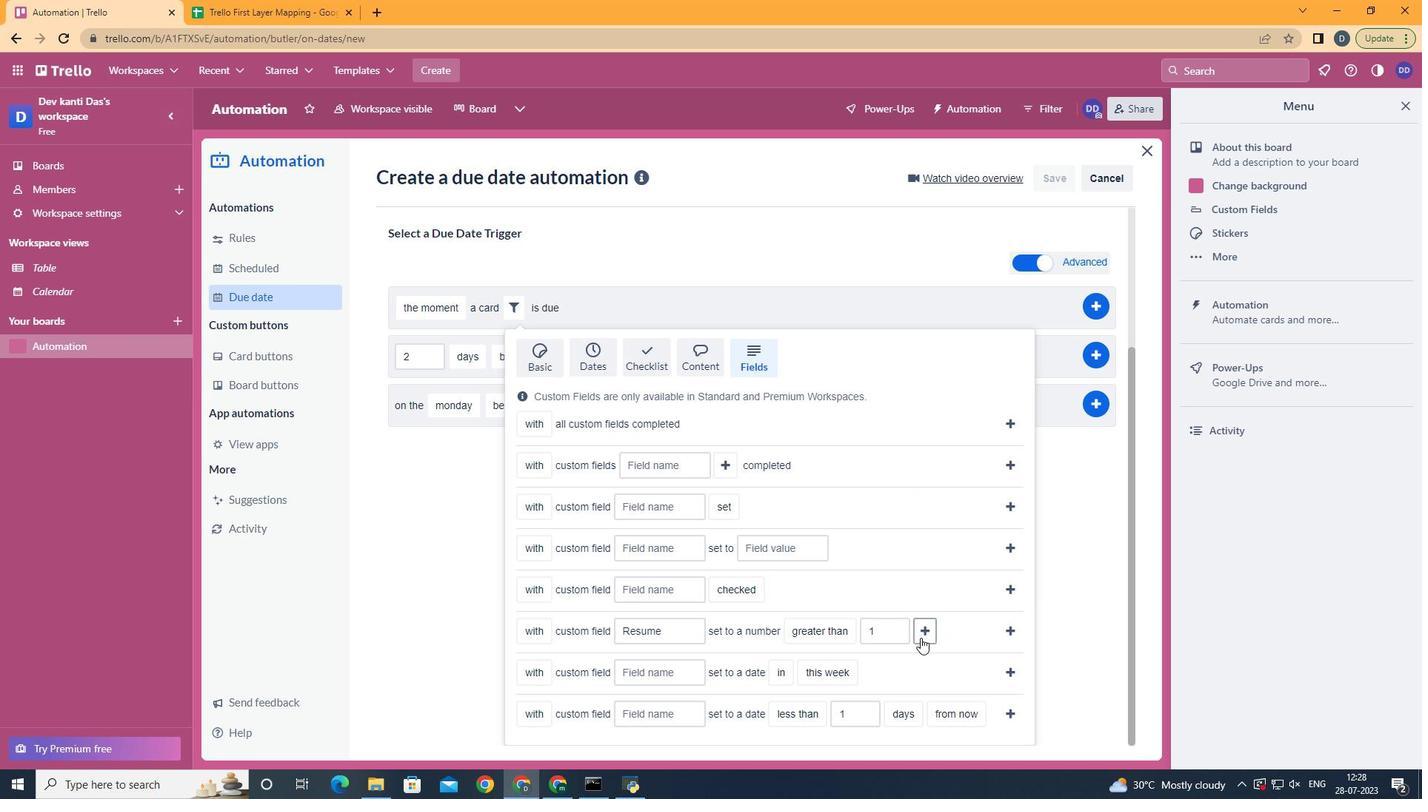 
Action: Mouse moved to (632, 599)
Screenshot: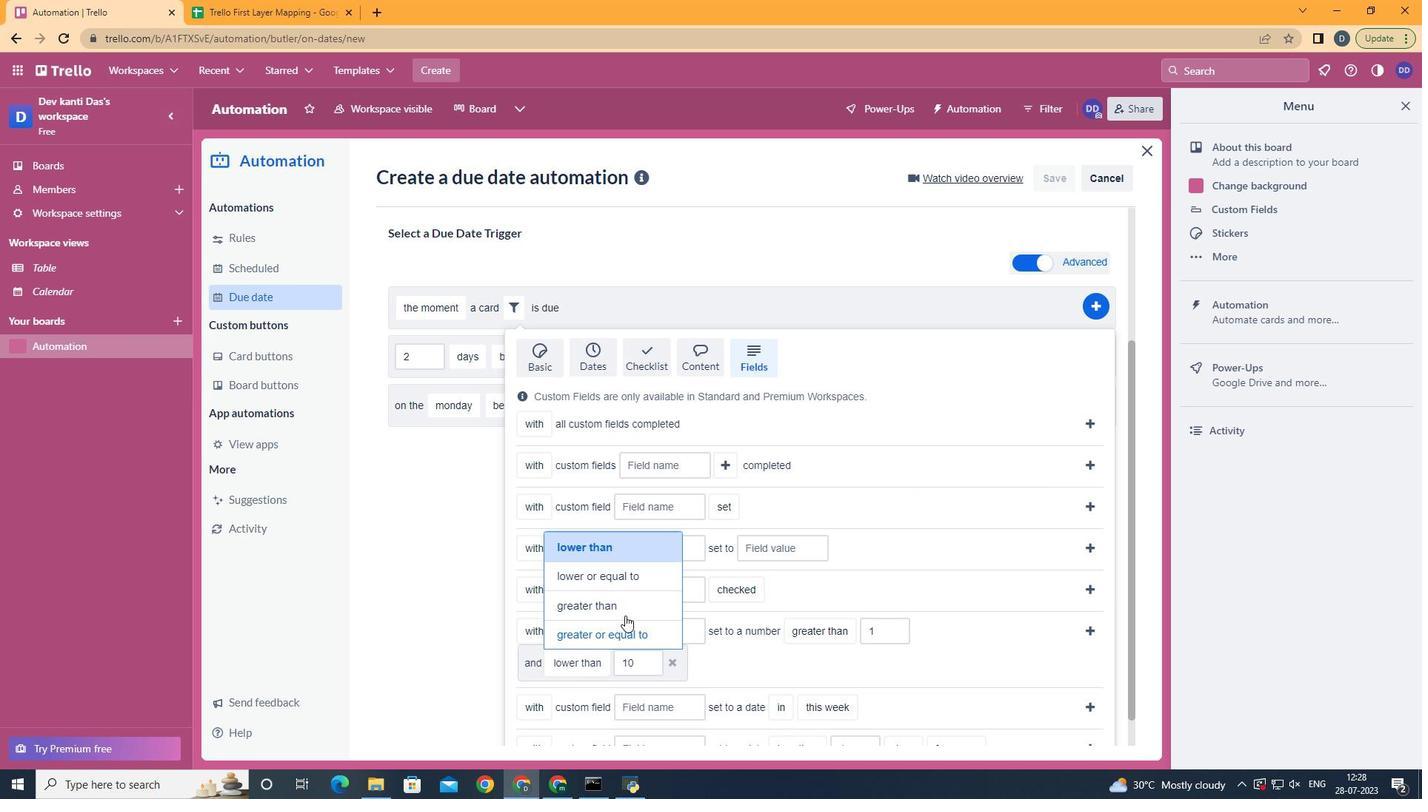 
Action: Mouse pressed left at (632, 599)
Screenshot: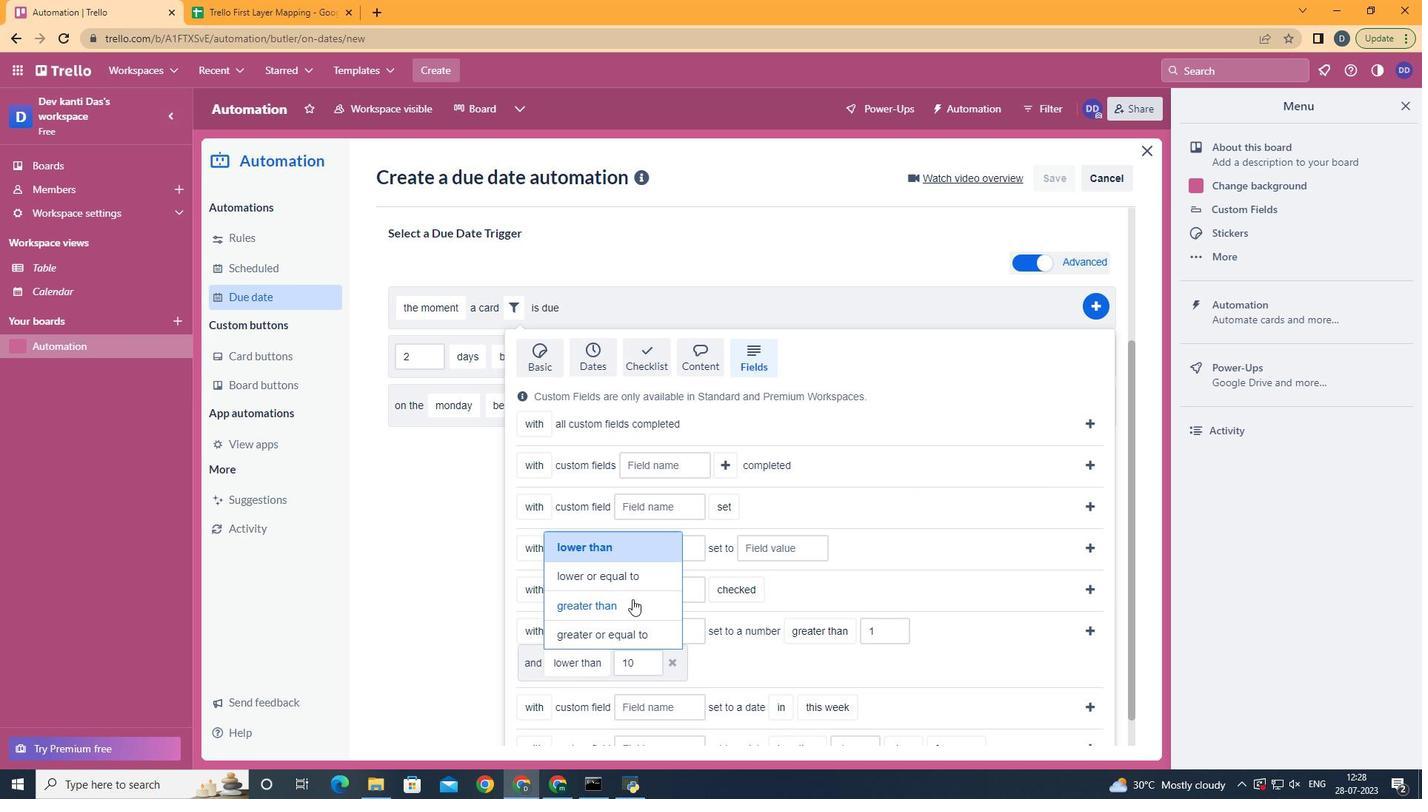 
Action: Mouse moved to (1088, 637)
Screenshot: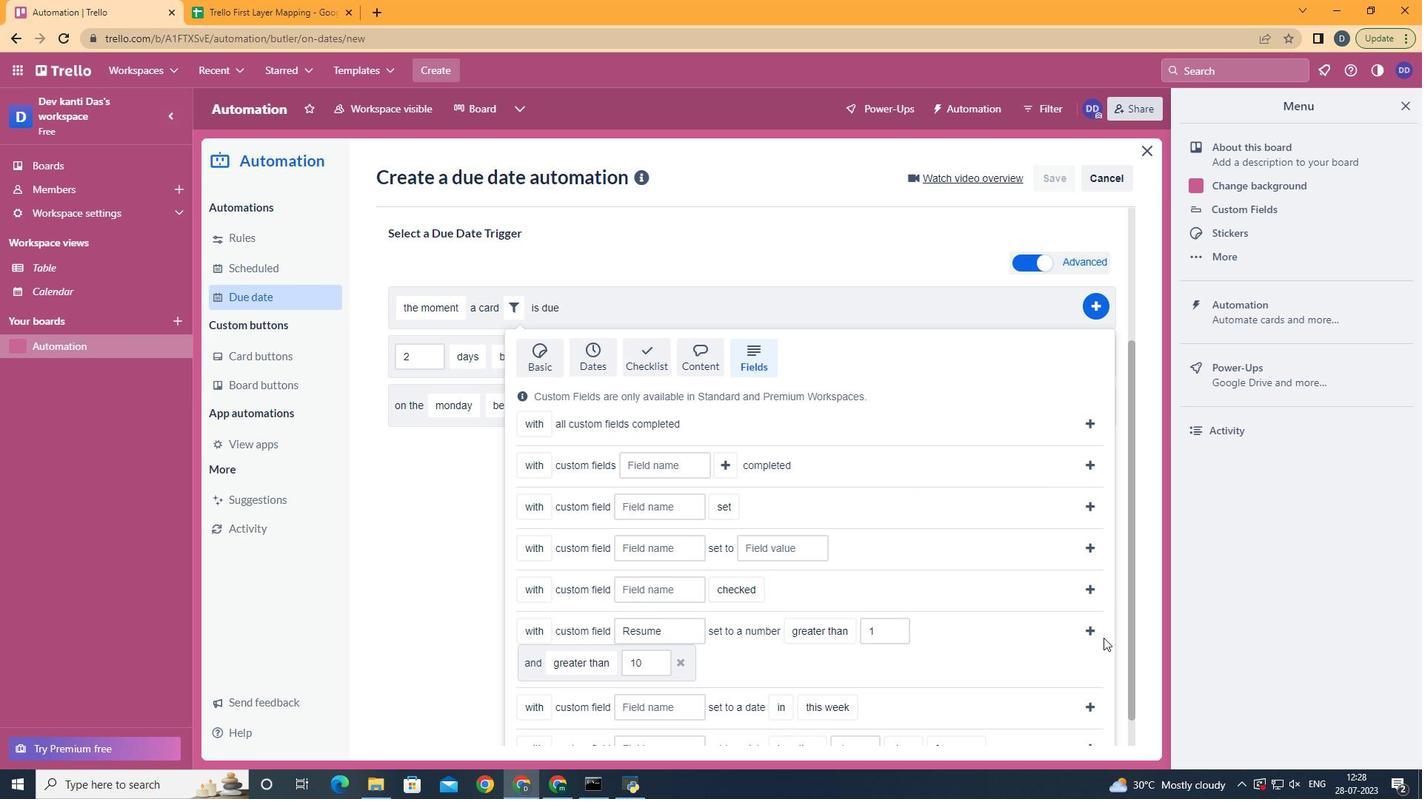 
Action: Mouse pressed left at (1088, 637)
Screenshot: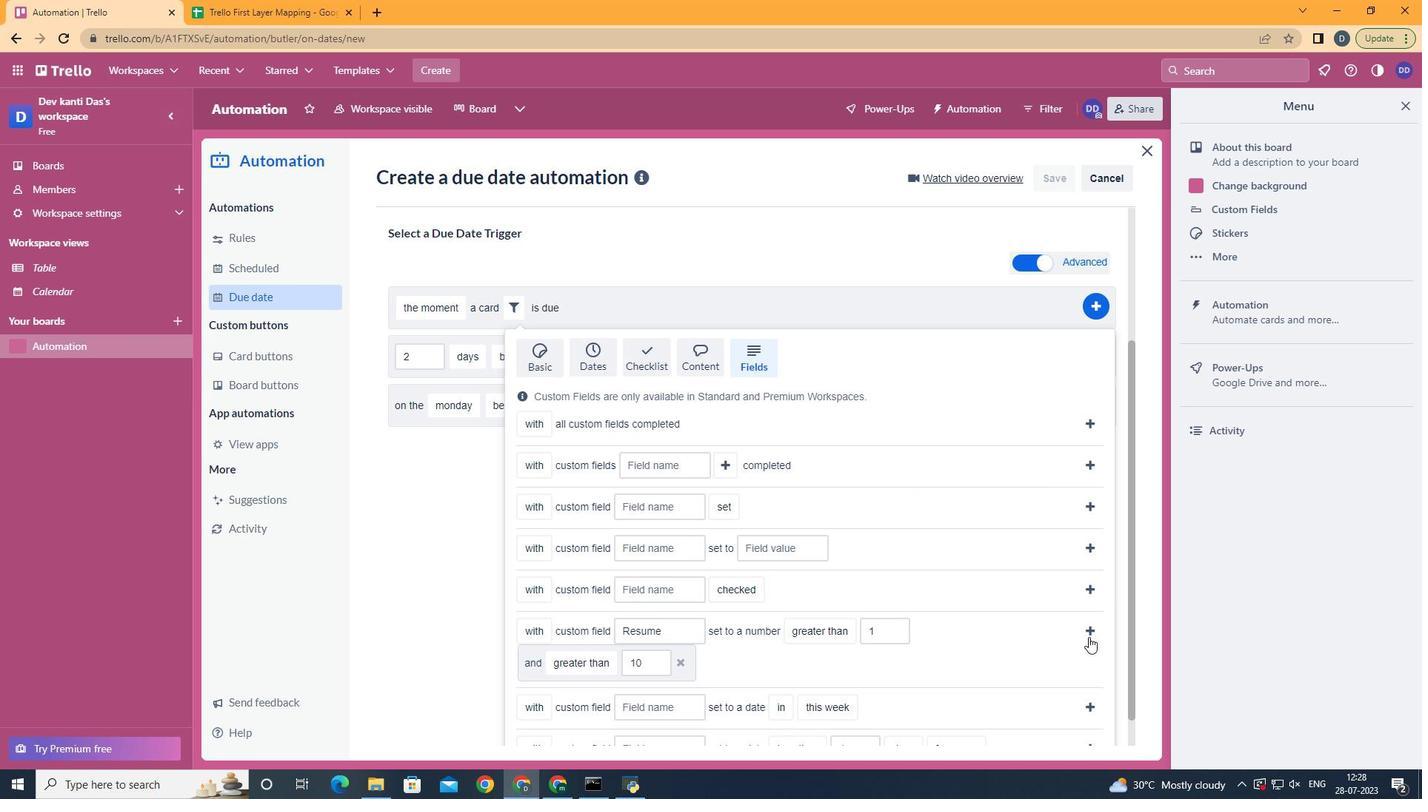 
Action: Mouse moved to (877, 507)
Screenshot: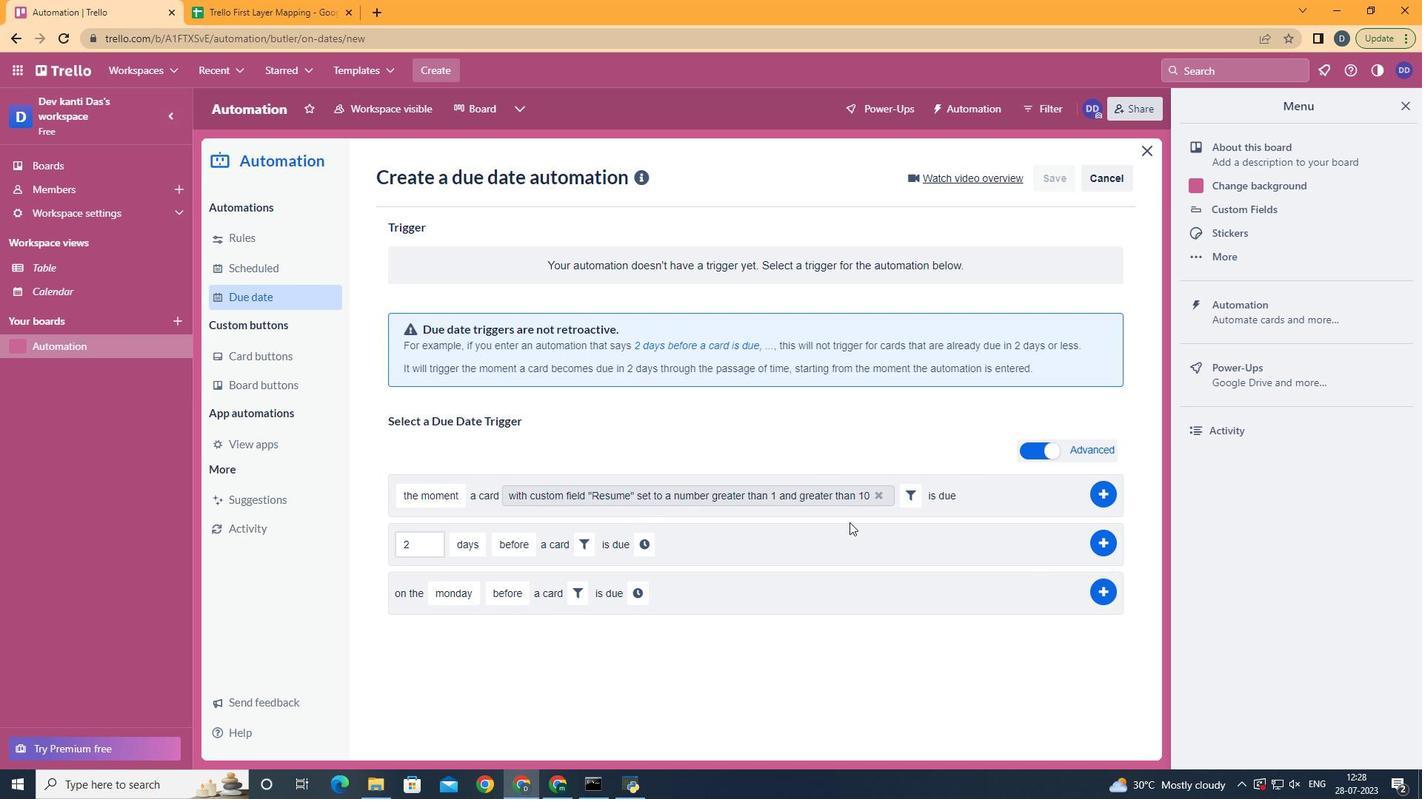 
